 Task: Open Card Card0000000002 in Board Board0000000001 in Workspace WS0000000001 in Trello. Add Member Mailaustralia7@gmail.com to Card Card0000000002 in Board Board0000000001 in Workspace WS0000000001 in Trello. Add Yellow Label titled Label0000000002 to Card Card0000000002 in Board Board0000000001 in Workspace WS0000000001 in Trello. Add Checklist CL0000000002 to Card Card0000000002 in Board Board0000000001 in Workspace WS0000000001 in Trello. Add Dates with Start Date as May 08 2023 and Due Date as May 31 2023 to Card Card0000000002 in Board Board0000000001 in Workspace WS0000000001 in Trello
Action: Mouse moved to (354, 331)
Screenshot: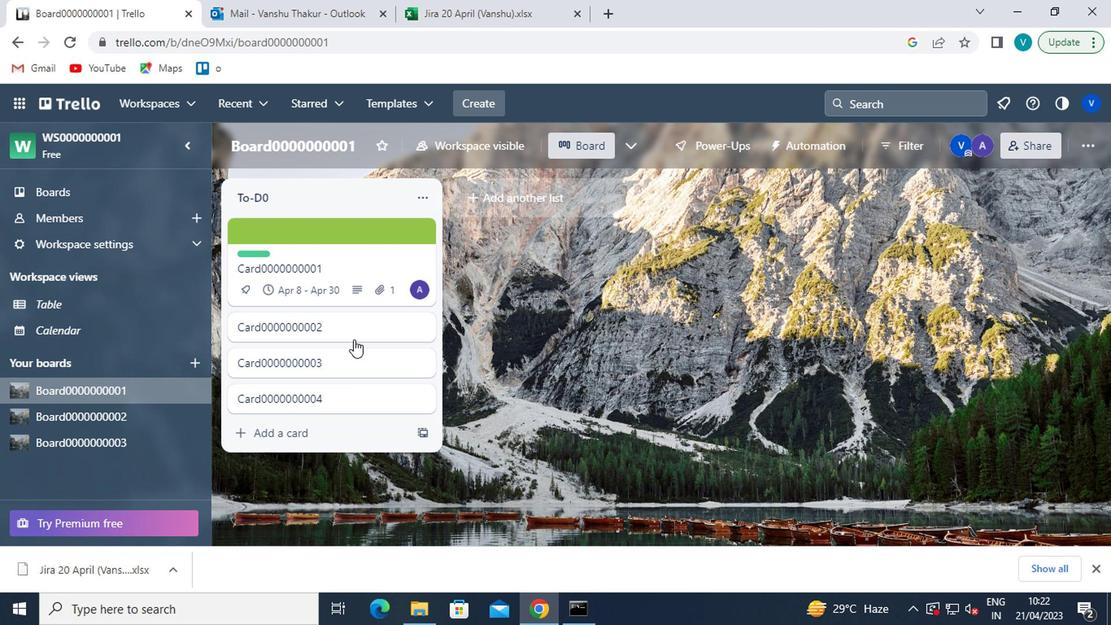 
Action: Mouse pressed left at (354, 331)
Screenshot: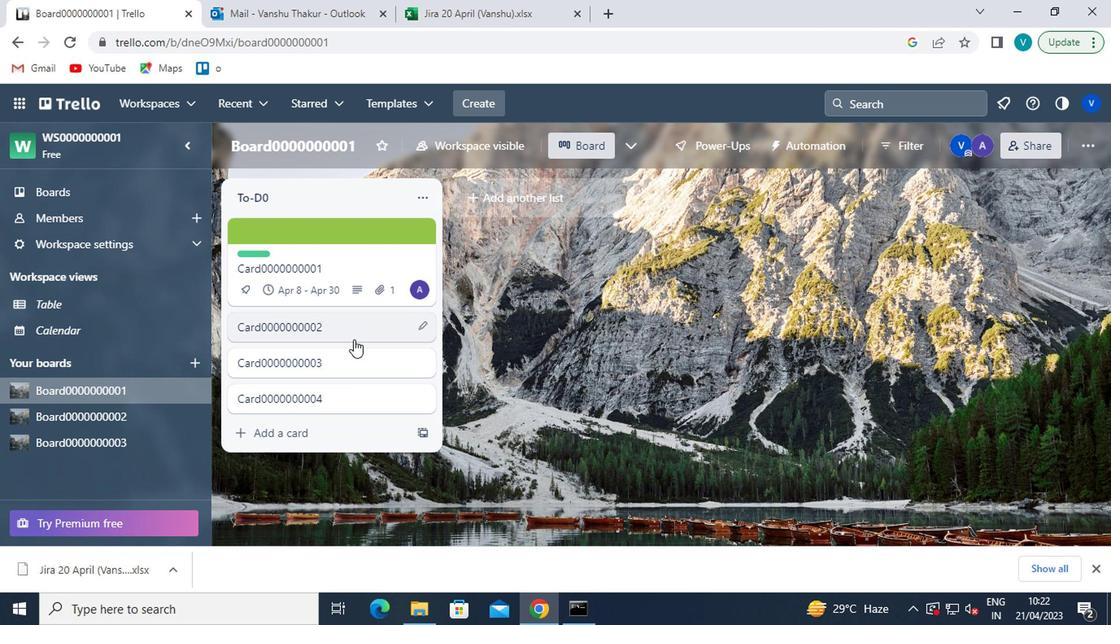
Action: Mouse moved to (754, 299)
Screenshot: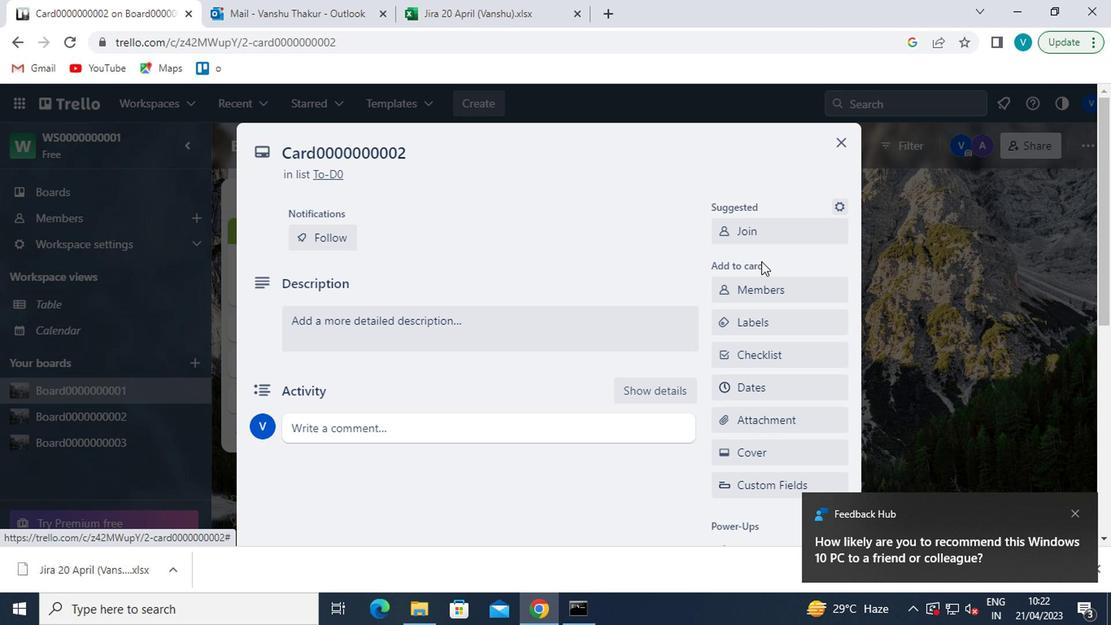 
Action: Mouse pressed left at (754, 299)
Screenshot: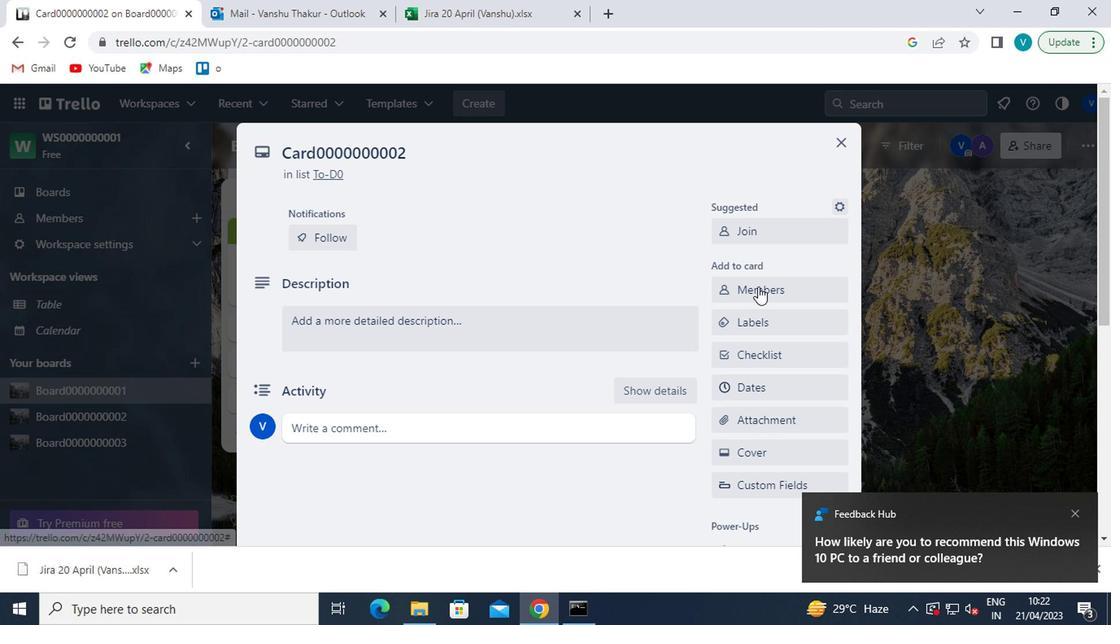 
Action: Mouse moved to (752, 366)
Screenshot: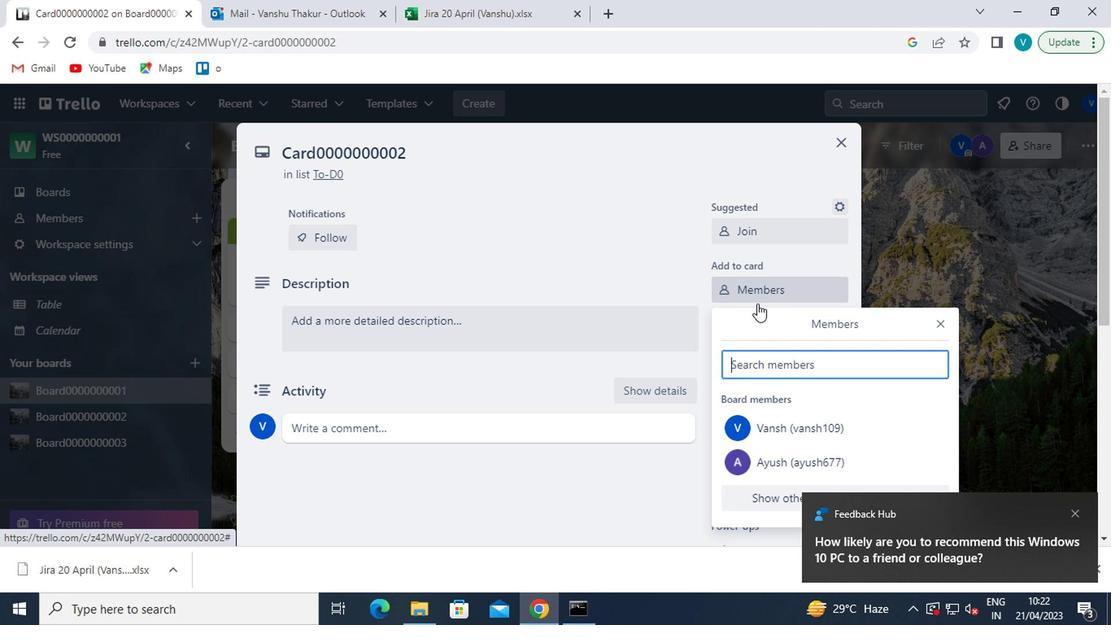 
Action: Mouse pressed left at (752, 366)
Screenshot: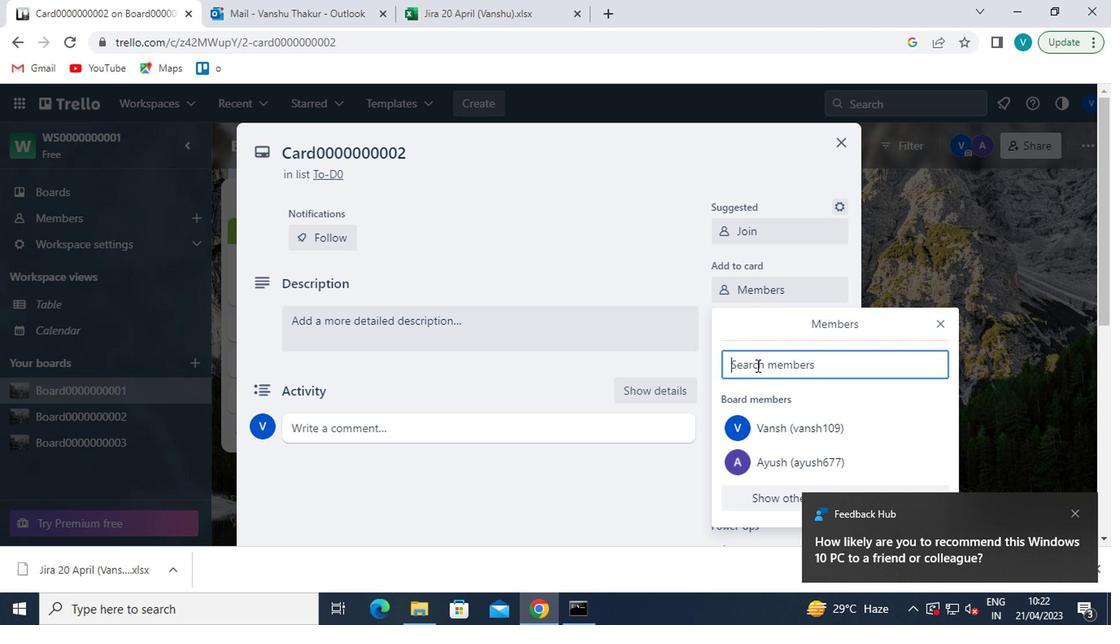 
Action: Mouse moved to (752, 366)
Screenshot: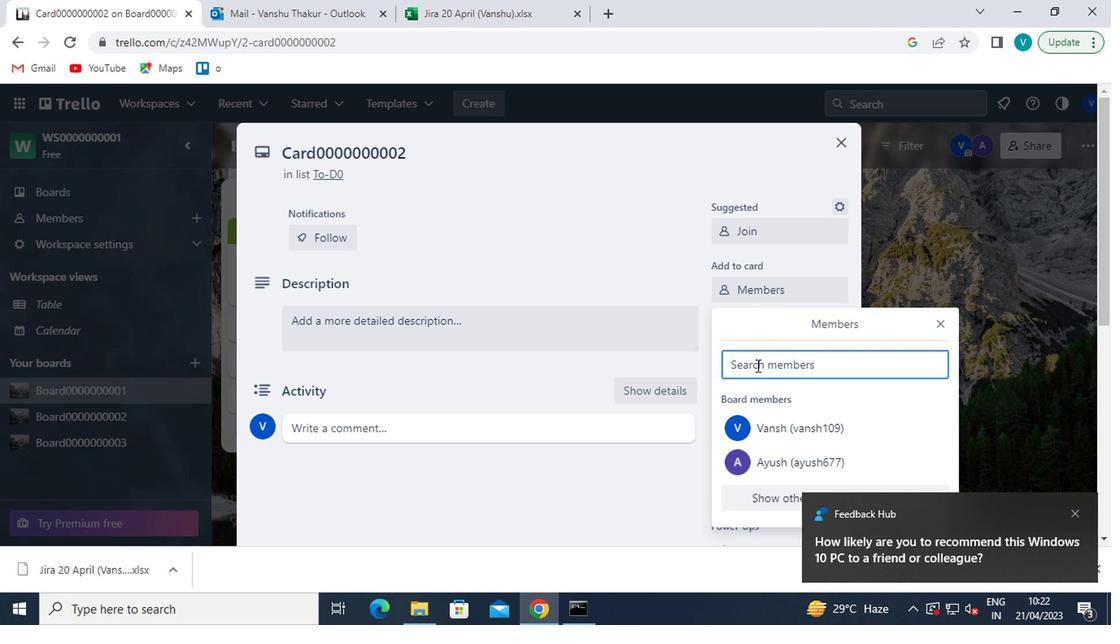 
Action: Key pressed <Key.shift>MAILAUSTT
Screenshot: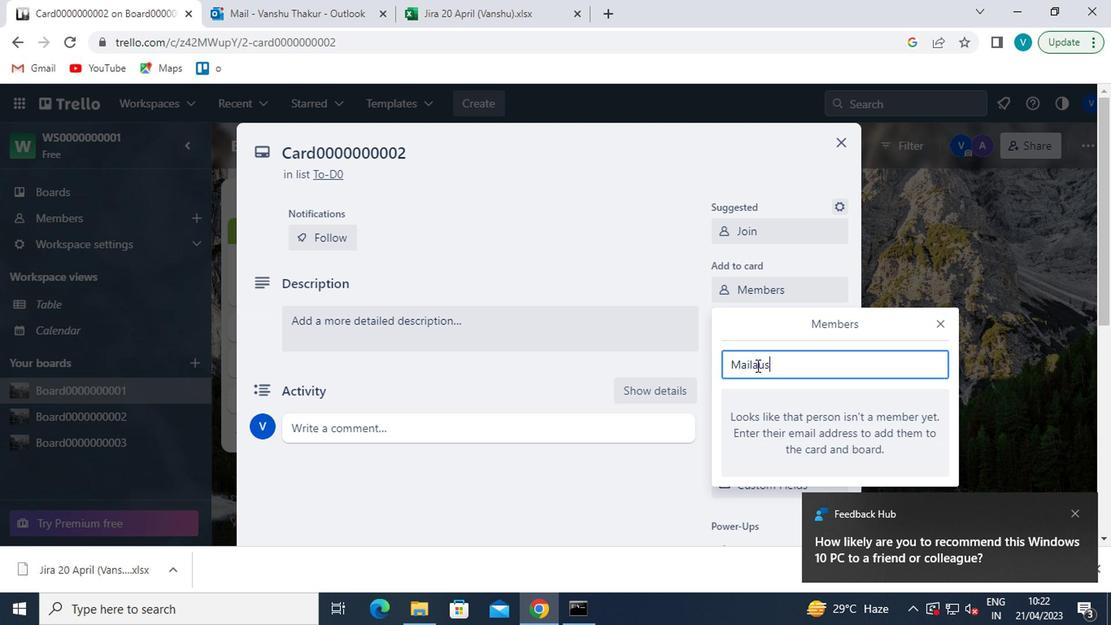 
Action: Mouse moved to (891, 332)
Screenshot: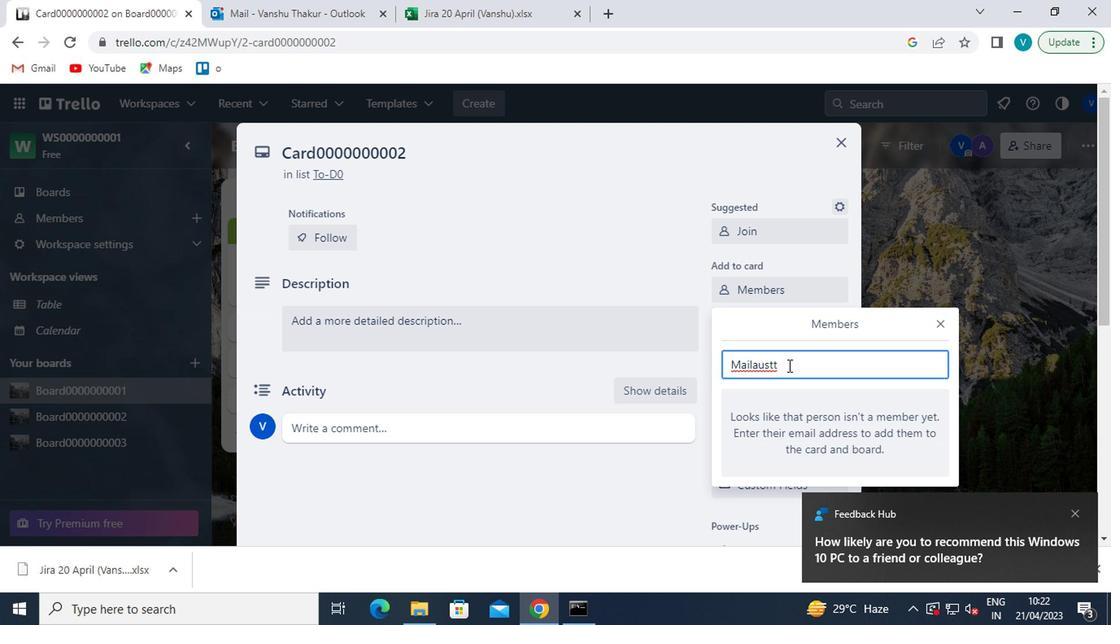 
Action: Key pressed <Key.backspace>RALIA7<Key.shift>@GMAIL.COM
Screenshot: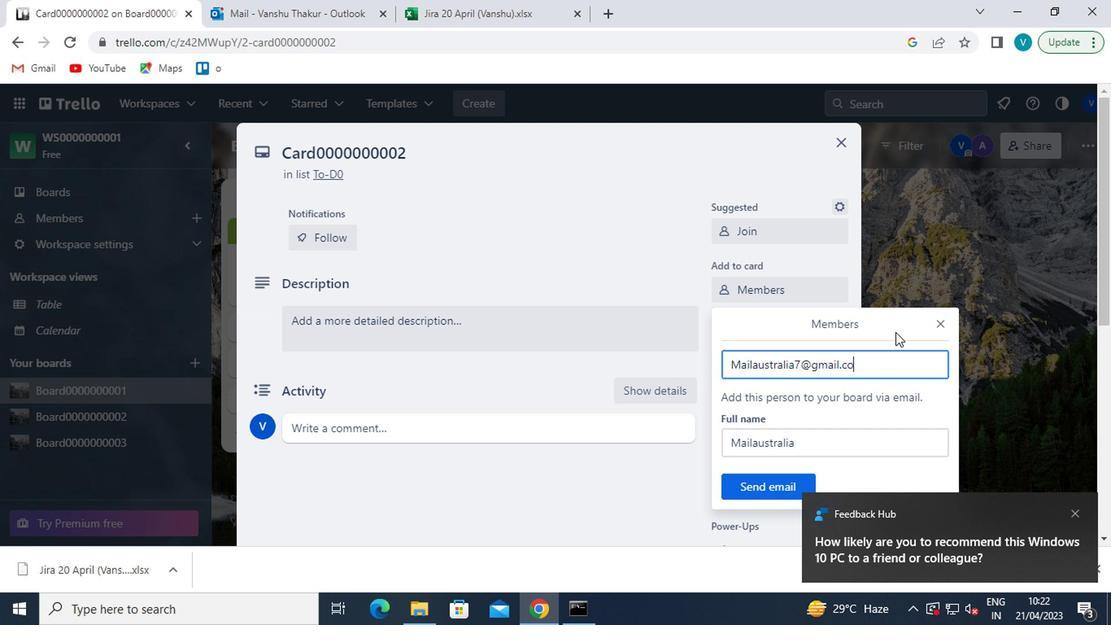
Action: Mouse moved to (753, 479)
Screenshot: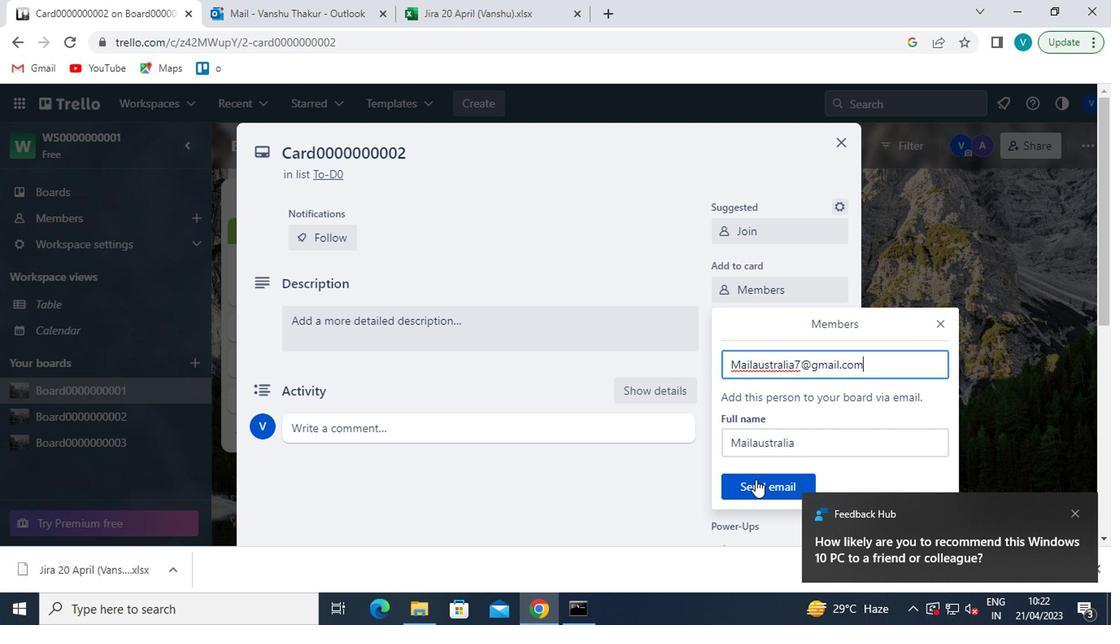 
Action: Mouse pressed left at (753, 479)
Screenshot: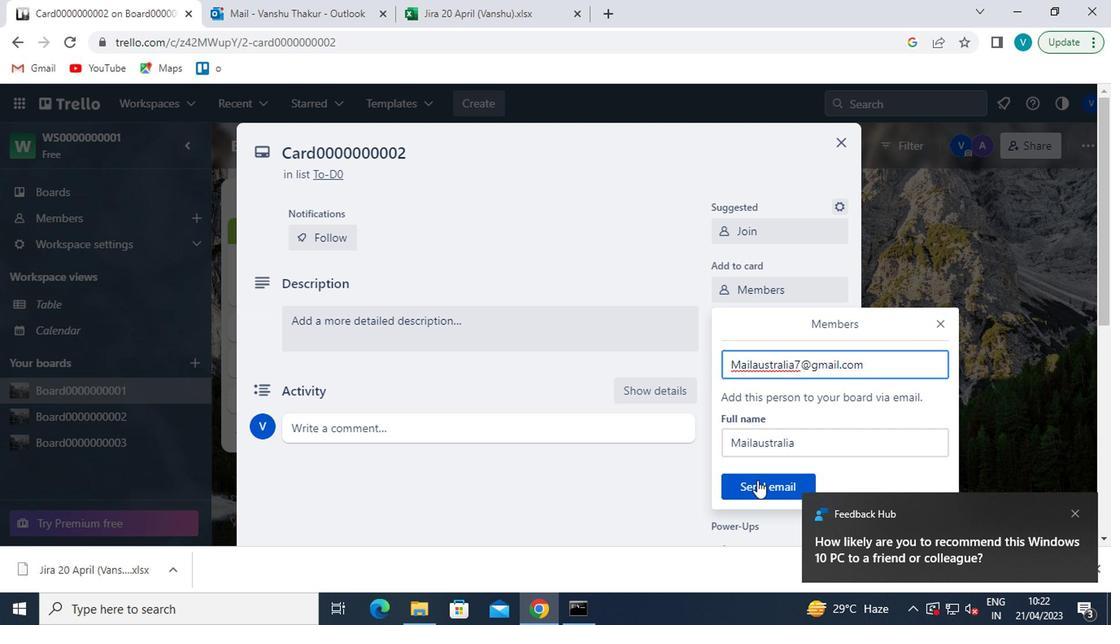 
Action: Mouse moved to (759, 328)
Screenshot: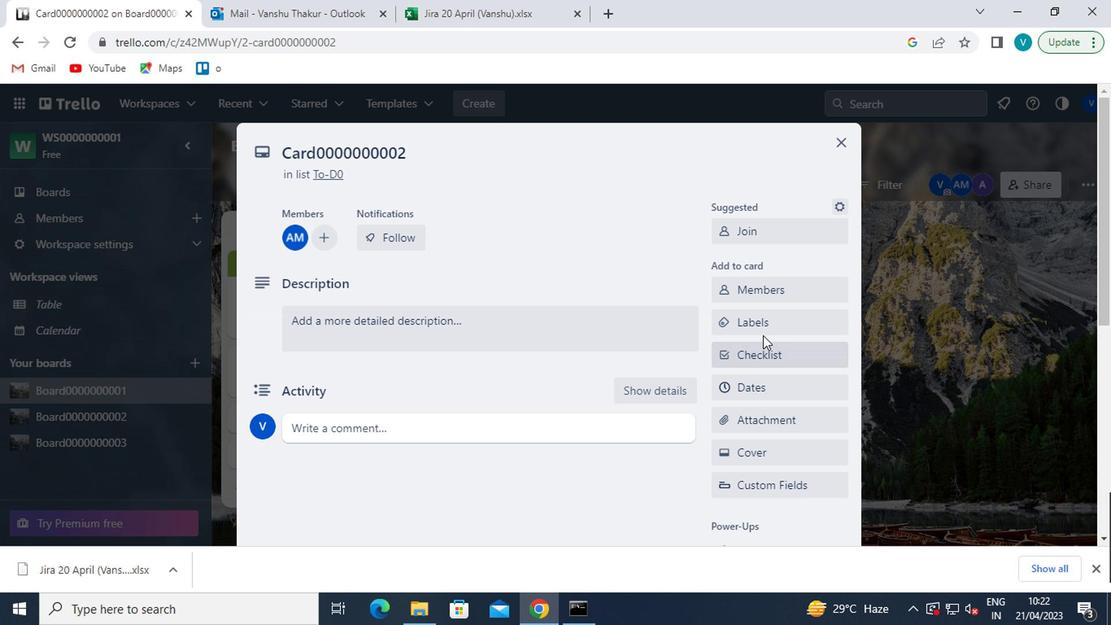 
Action: Mouse pressed left at (759, 328)
Screenshot: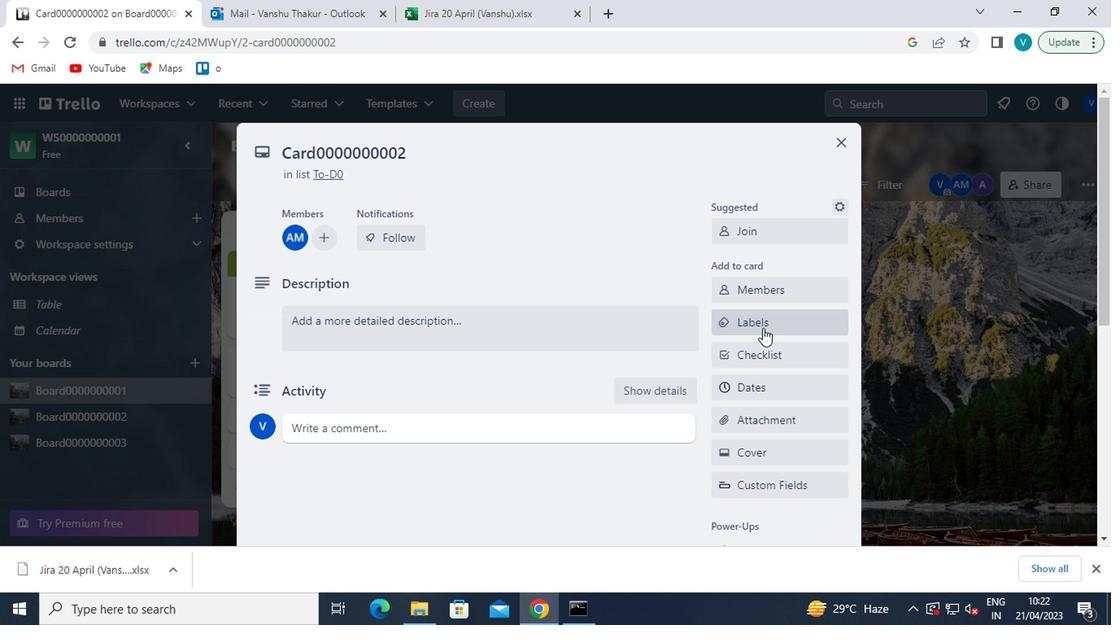 
Action: Mouse moved to (810, 462)
Screenshot: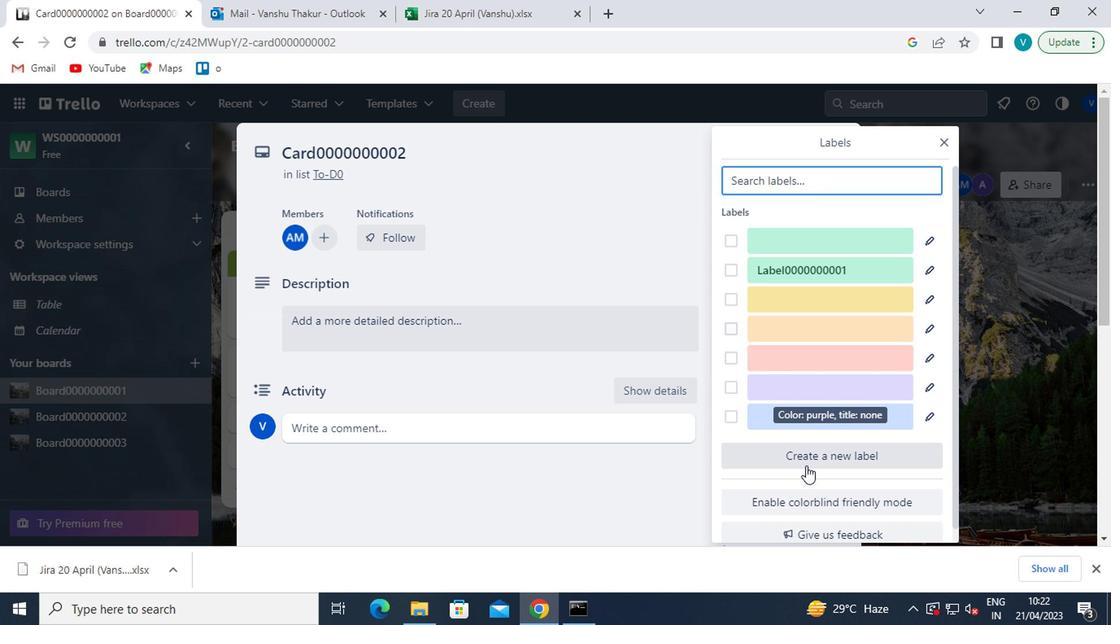 
Action: Mouse pressed left at (810, 462)
Screenshot: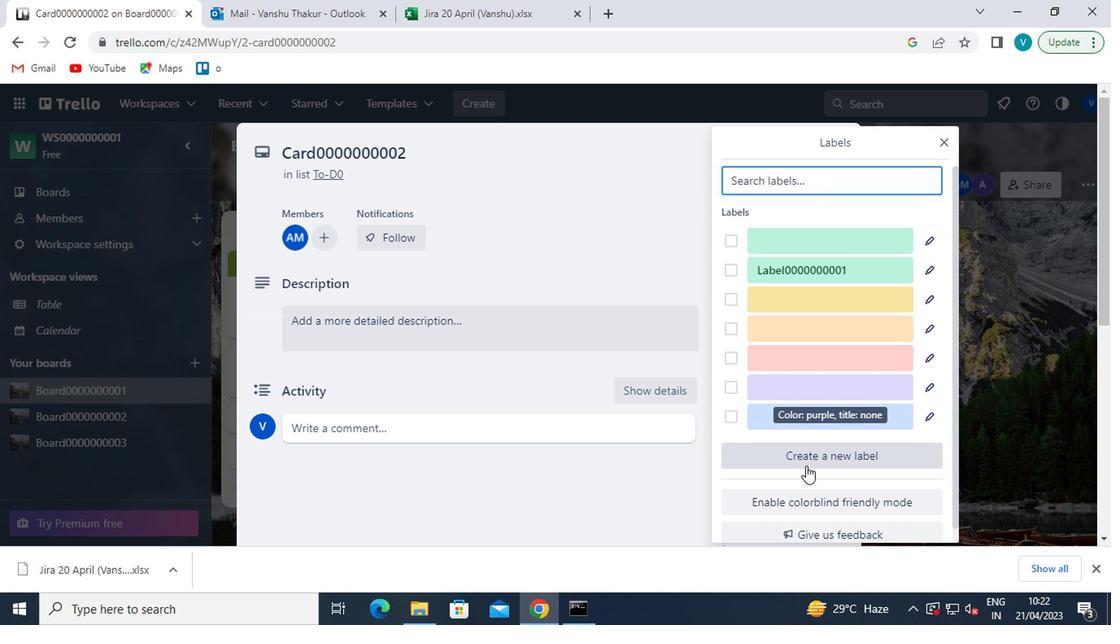 
Action: Mouse moved to (782, 374)
Screenshot: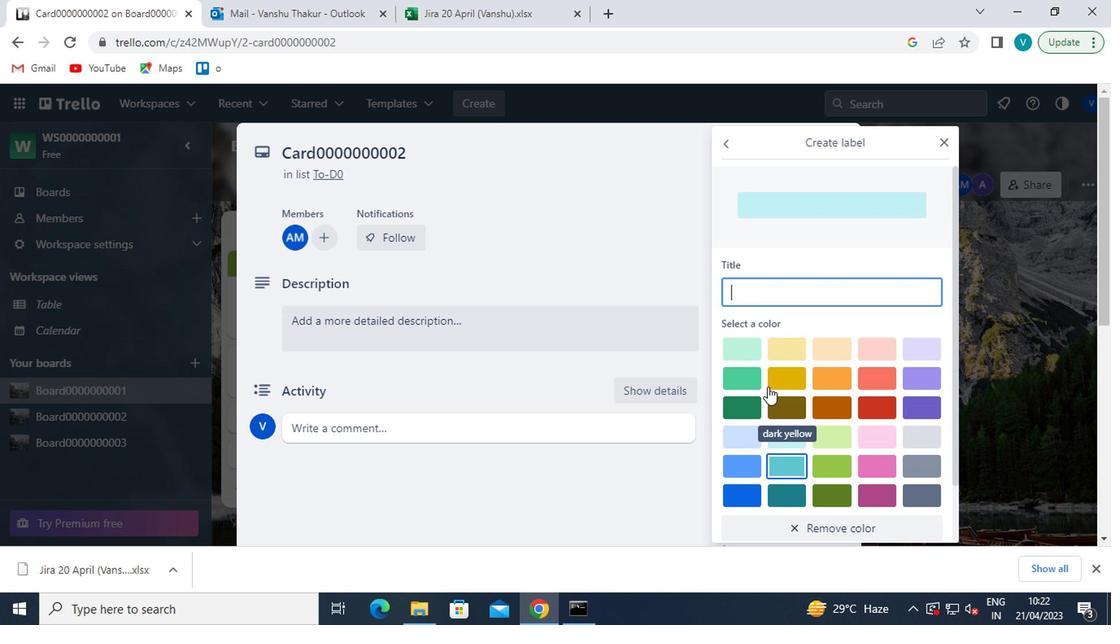 
Action: Mouse pressed left at (782, 374)
Screenshot: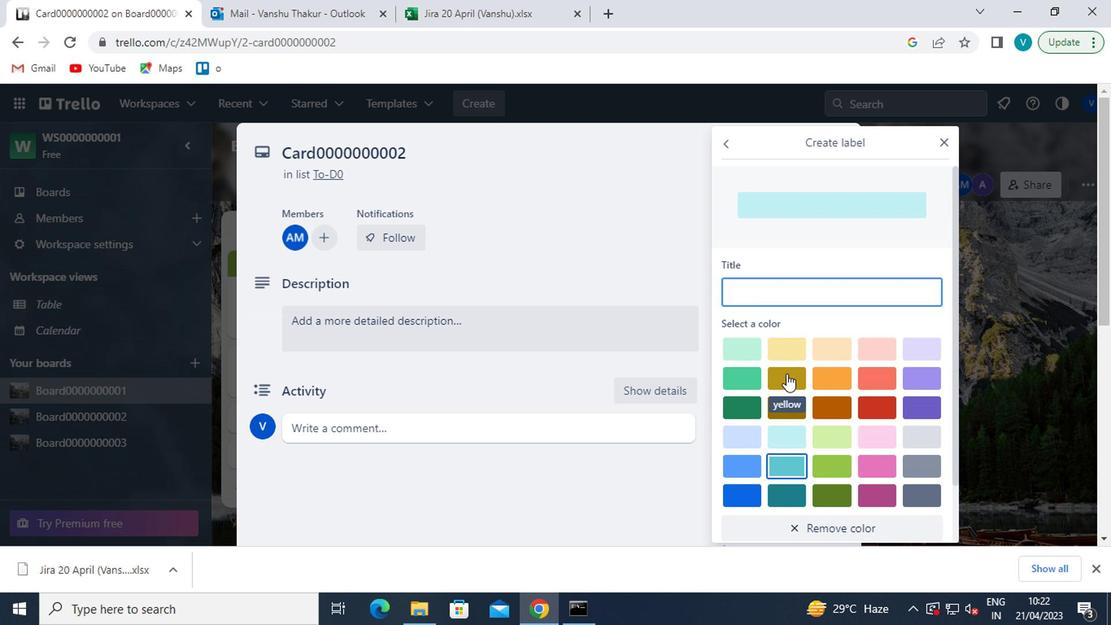 
Action: Mouse moved to (787, 279)
Screenshot: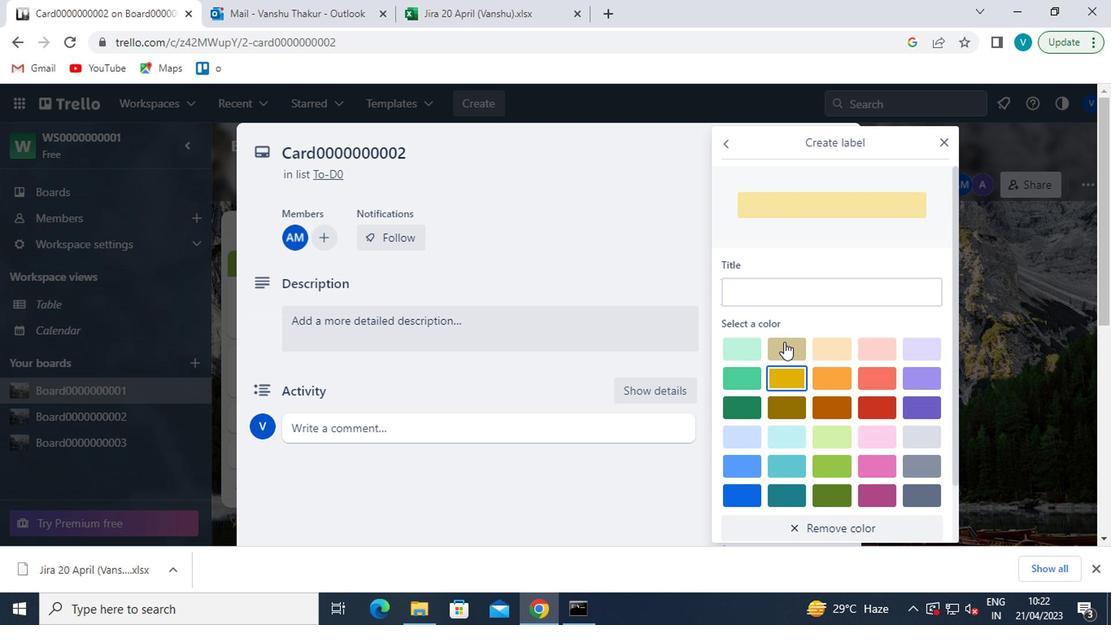 
Action: Mouse pressed left at (787, 279)
Screenshot: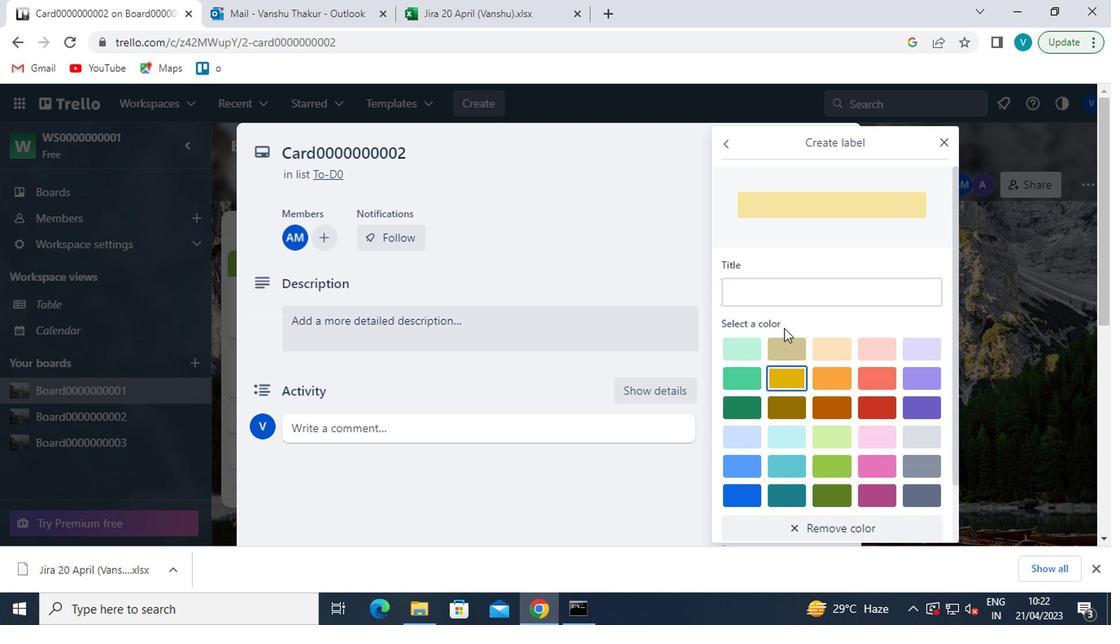 
Action: Mouse moved to (787, 277)
Screenshot: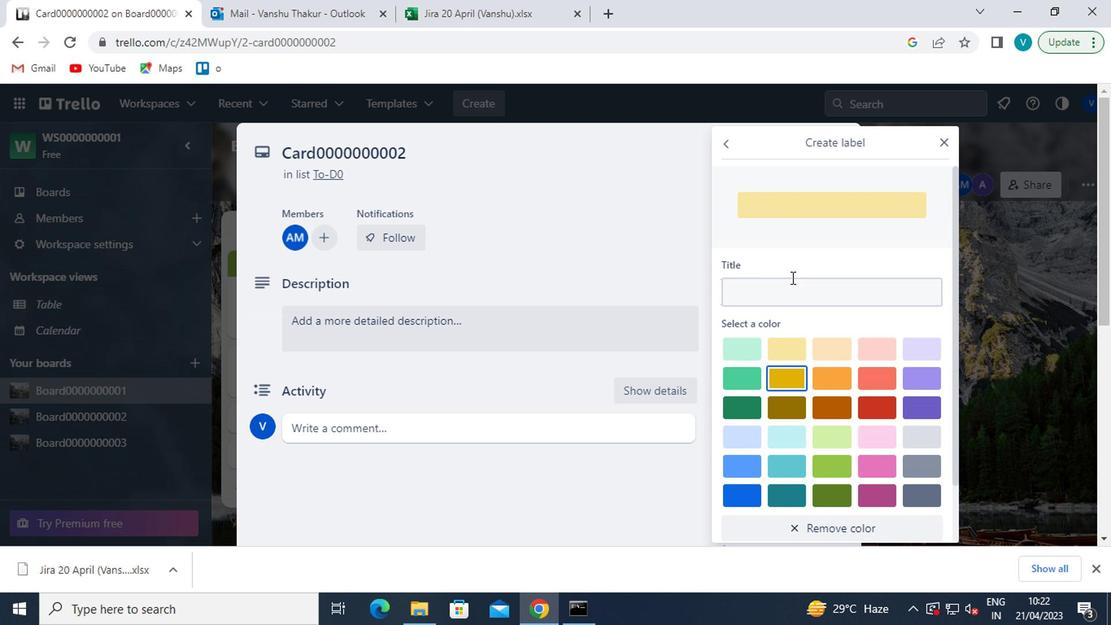 
Action: Key pressed <Key.shift>LABEL0000000002
Screenshot: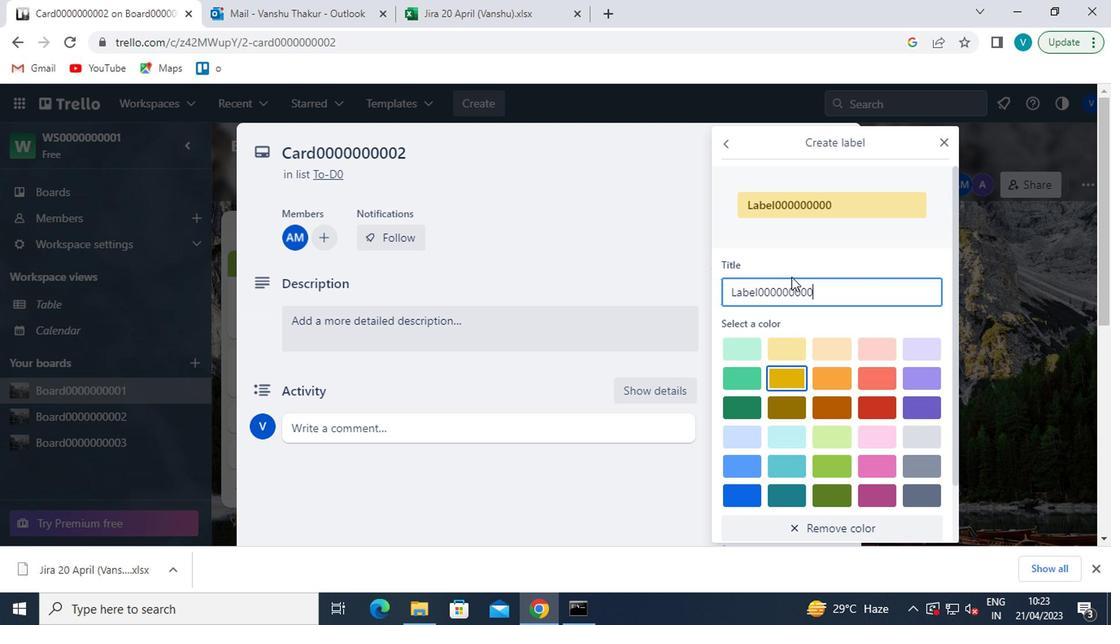 
Action: Mouse moved to (778, 400)
Screenshot: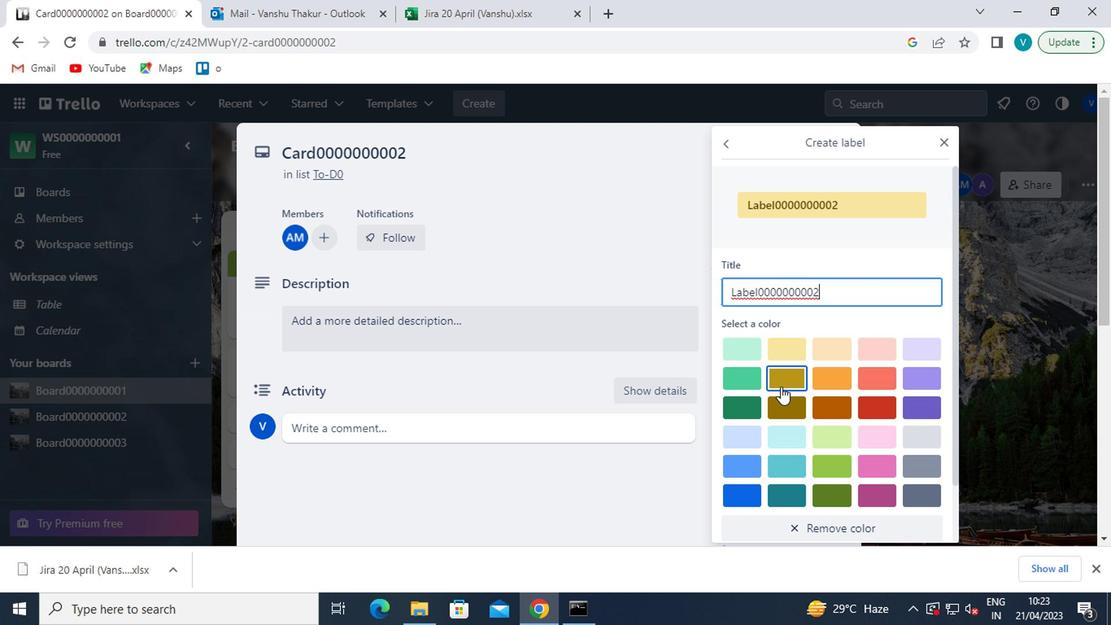 
Action: Mouse scrolled (778, 399) with delta (0, 0)
Screenshot: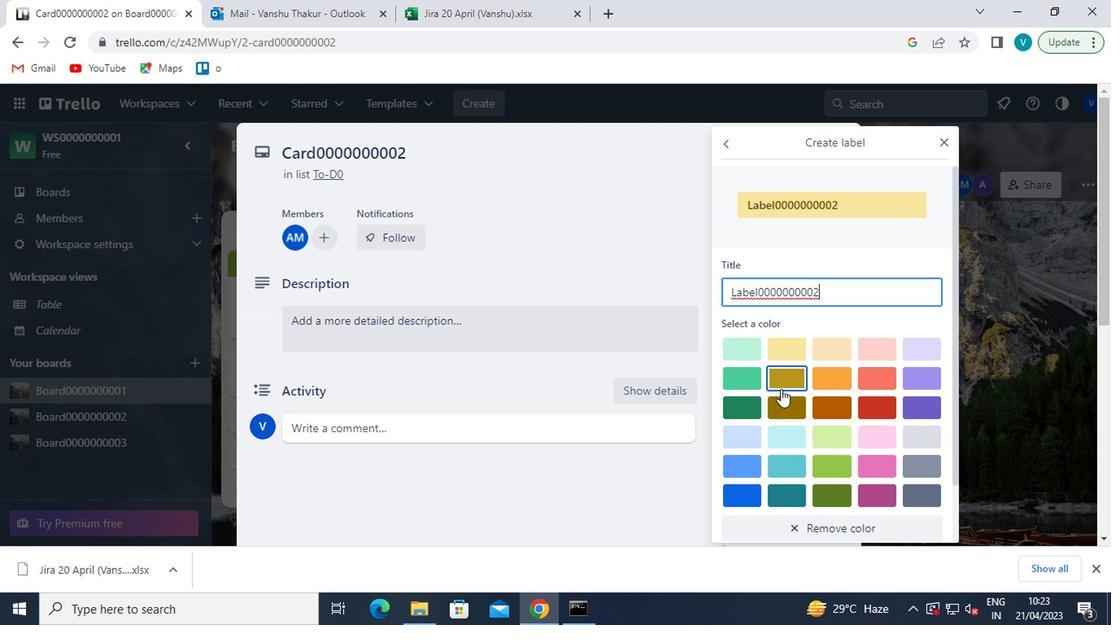 
Action: Mouse moved to (779, 402)
Screenshot: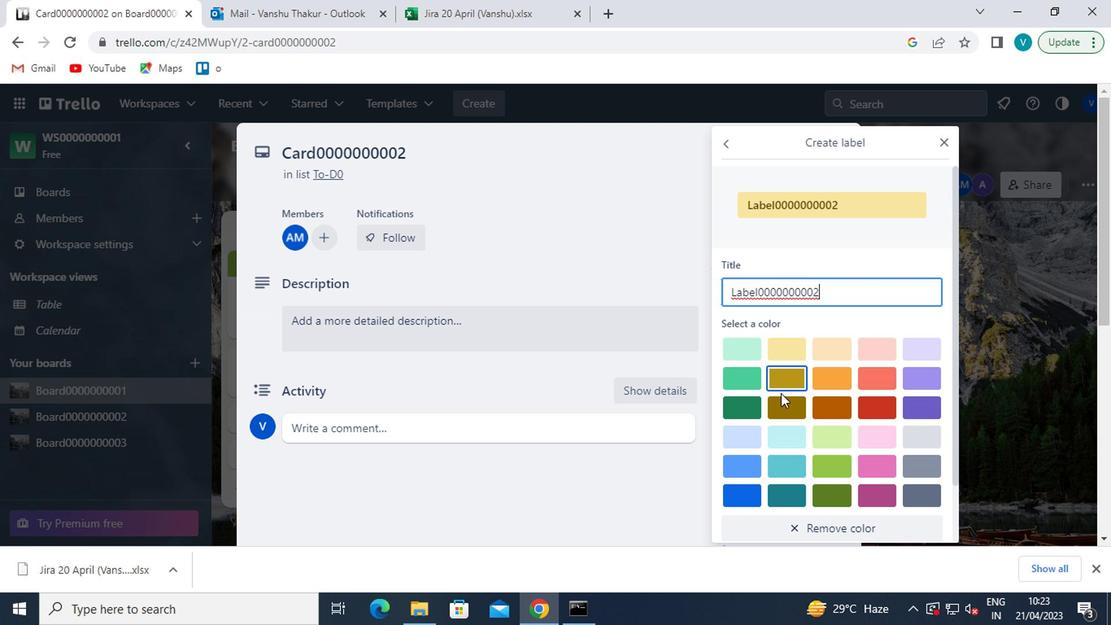 
Action: Mouse scrolled (779, 401) with delta (0, 0)
Screenshot: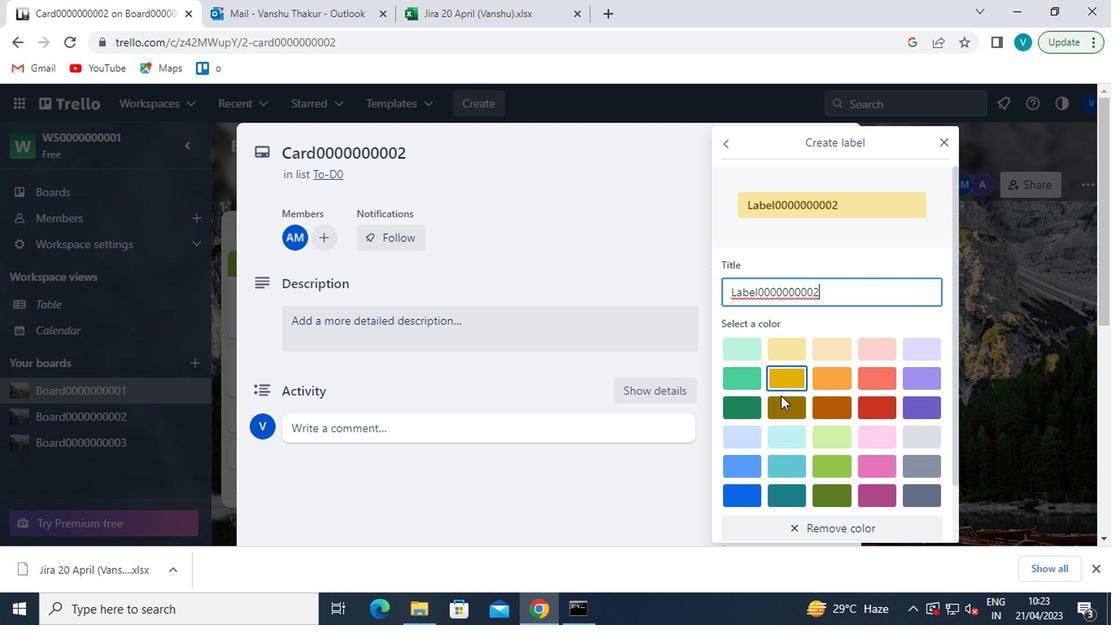 
Action: Mouse moved to (728, 518)
Screenshot: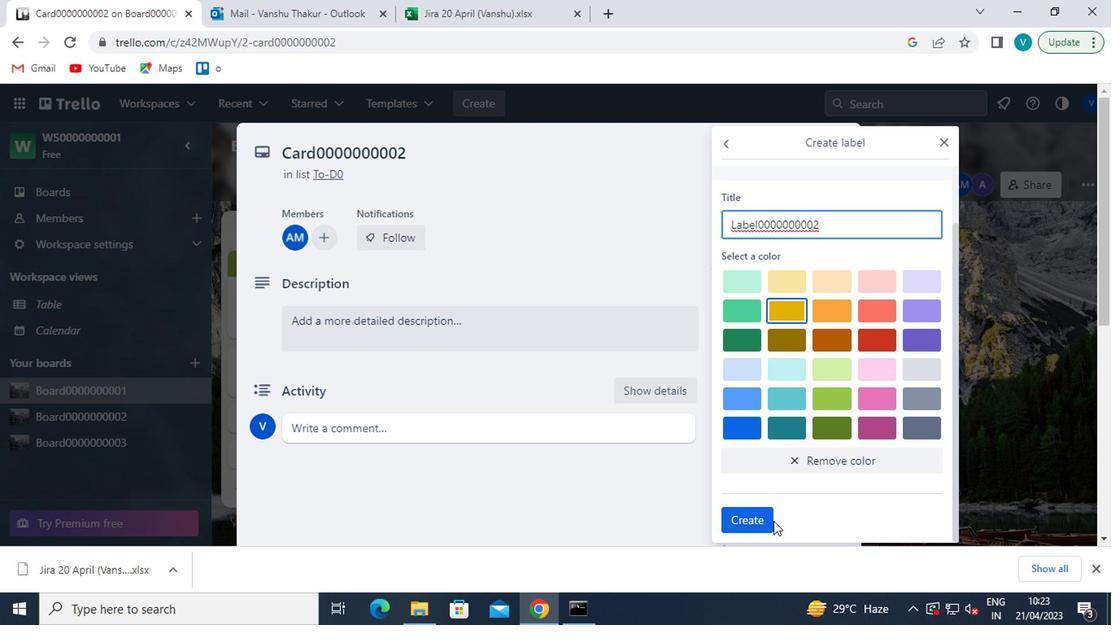 
Action: Mouse pressed left at (728, 518)
Screenshot: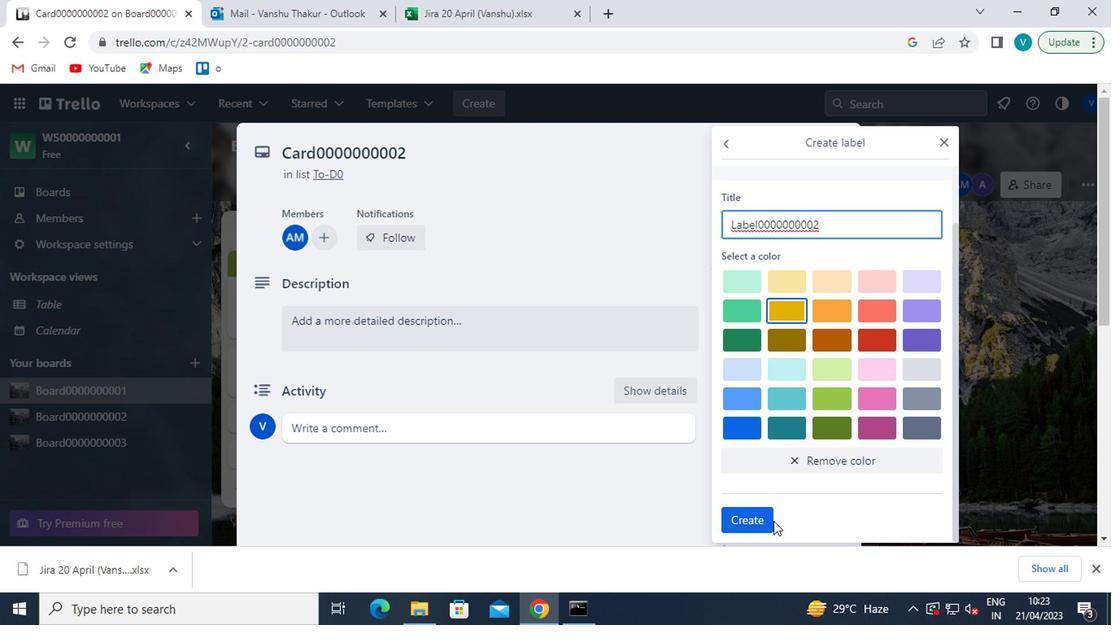 
Action: Mouse moved to (943, 142)
Screenshot: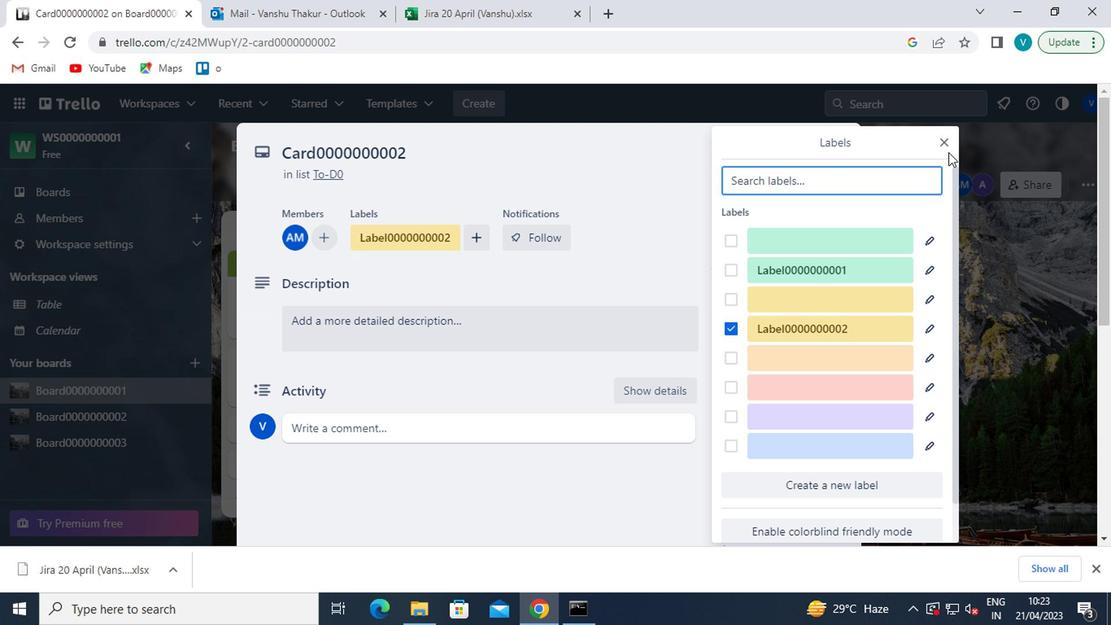 
Action: Mouse pressed left at (943, 142)
Screenshot: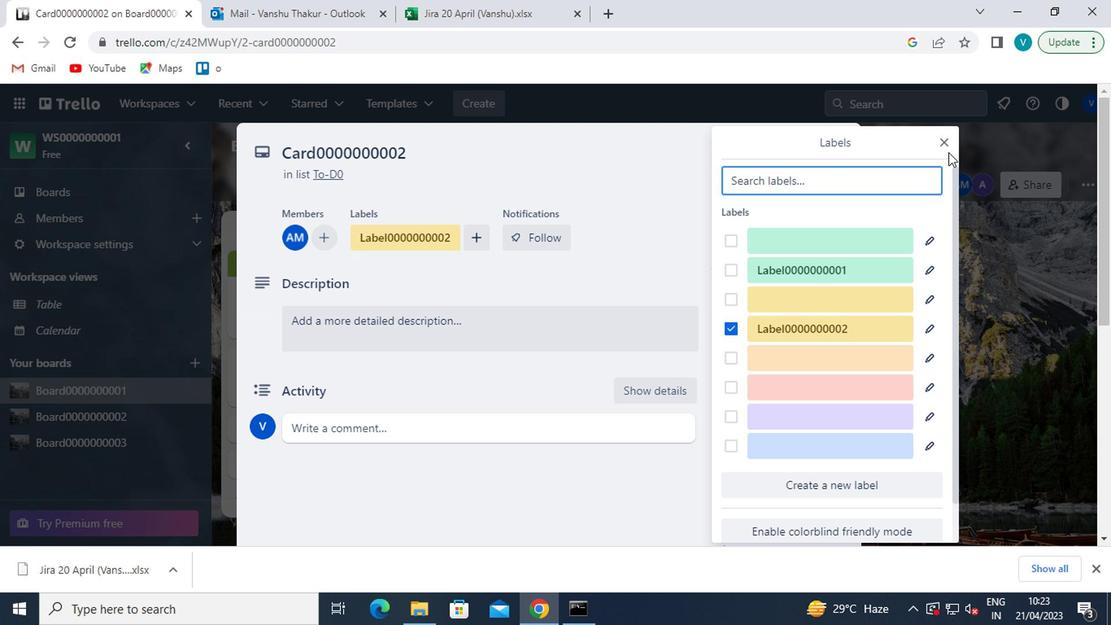 
Action: Mouse moved to (760, 358)
Screenshot: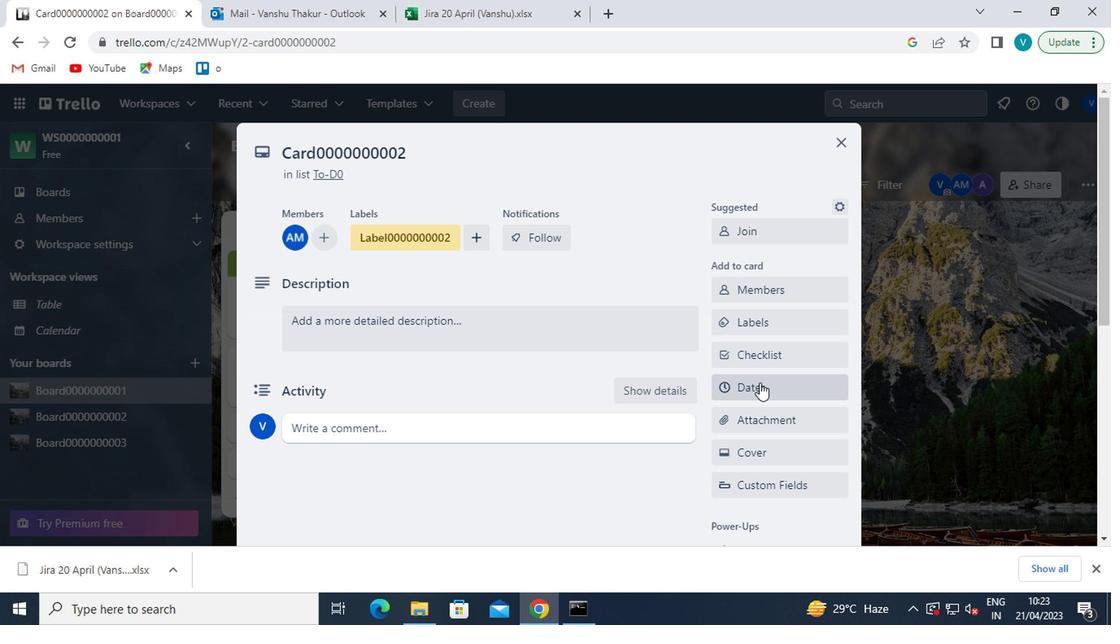 
Action: Mouse pressed left at (760, 358)
Screenshot: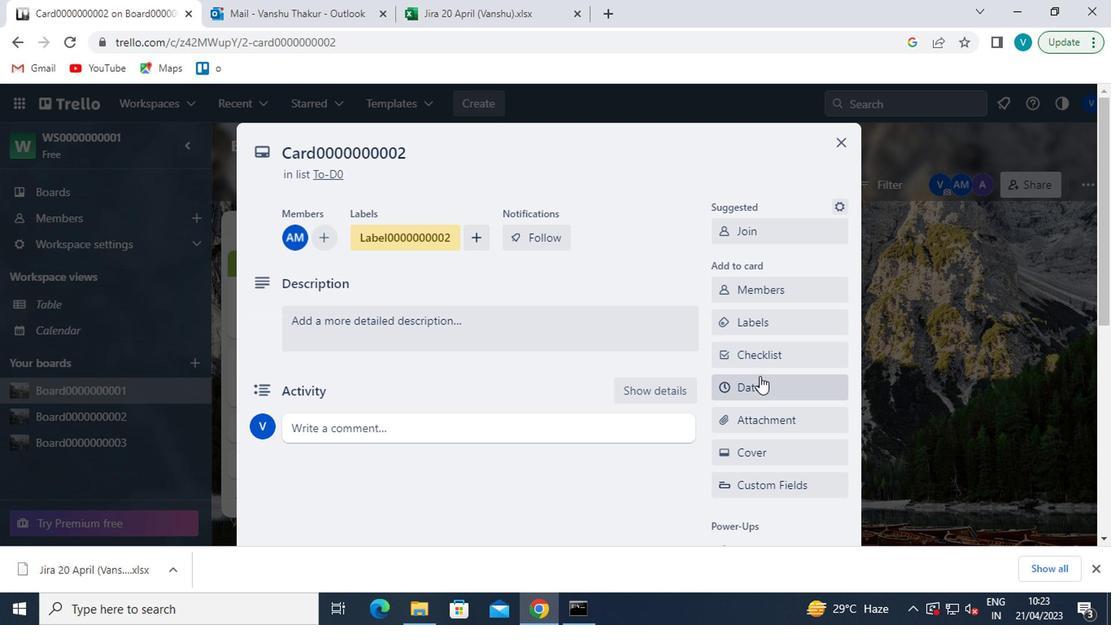 
Action: Key pressed <Key.shift>CL0000000002
Screenshot: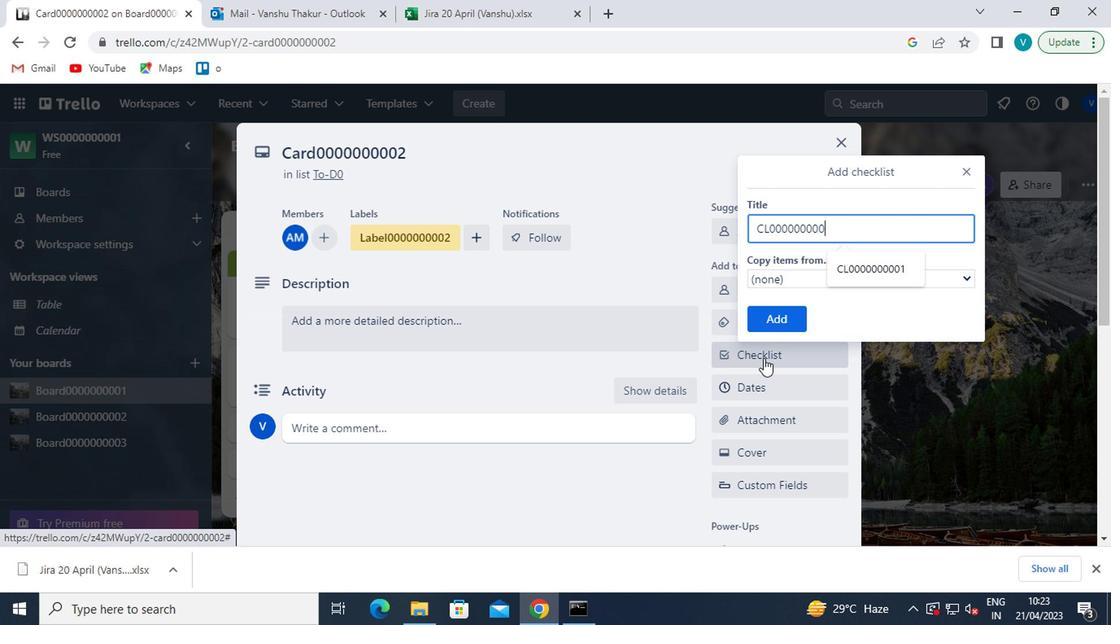 
Action: Mouse moved to (760, 319)
Screenshot: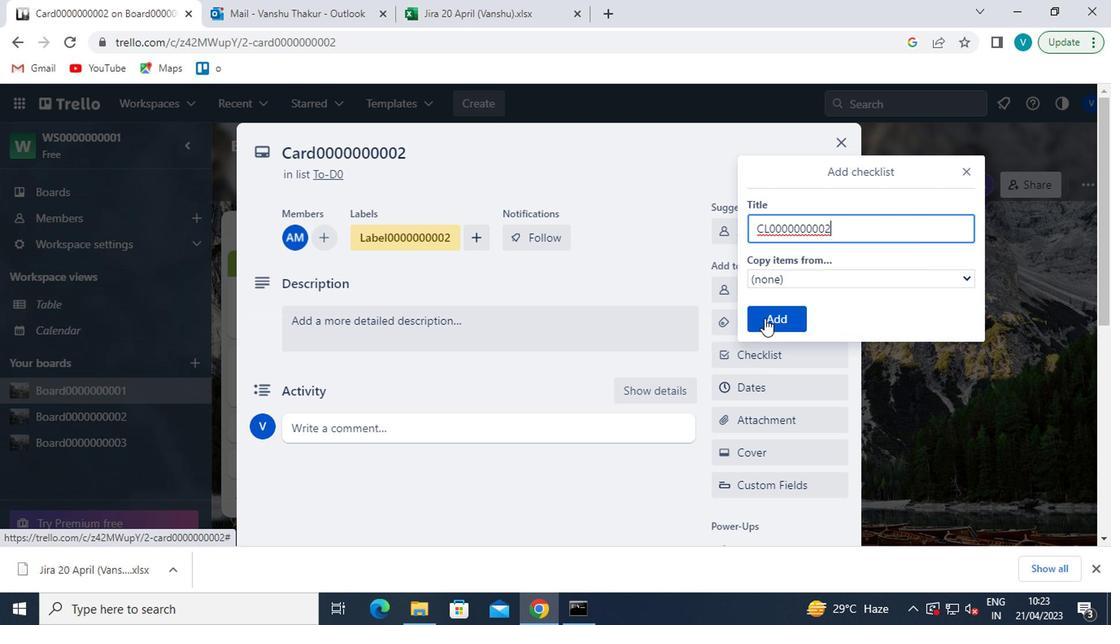 
Action: Mouse pressed left at (760, 319)
Screenshot: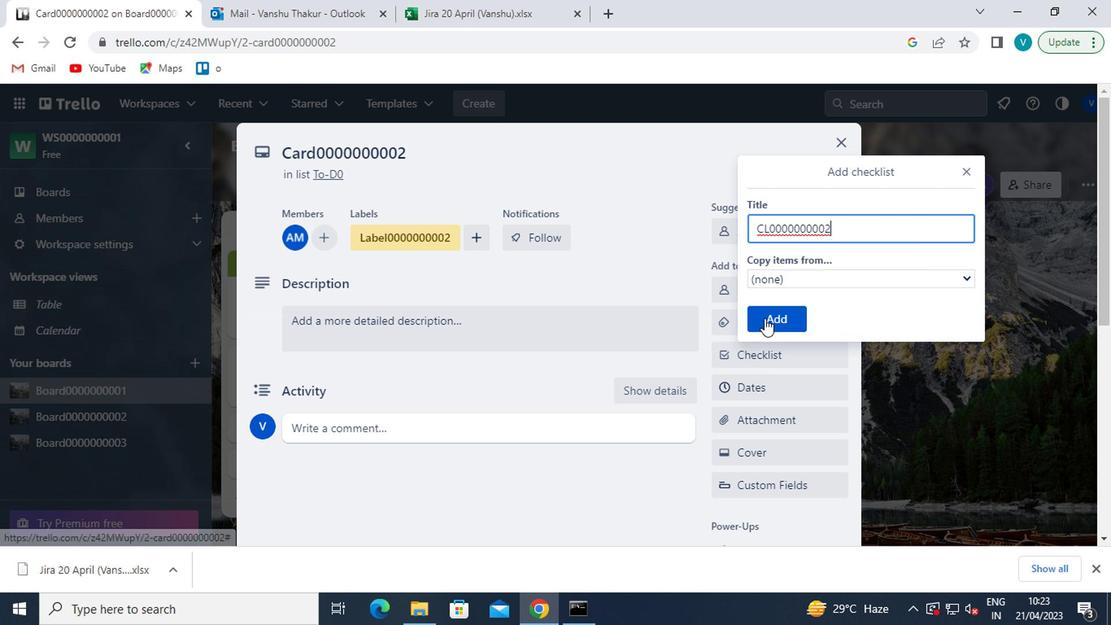 
Action: Mouse moved to (772, 383)
Screenshot: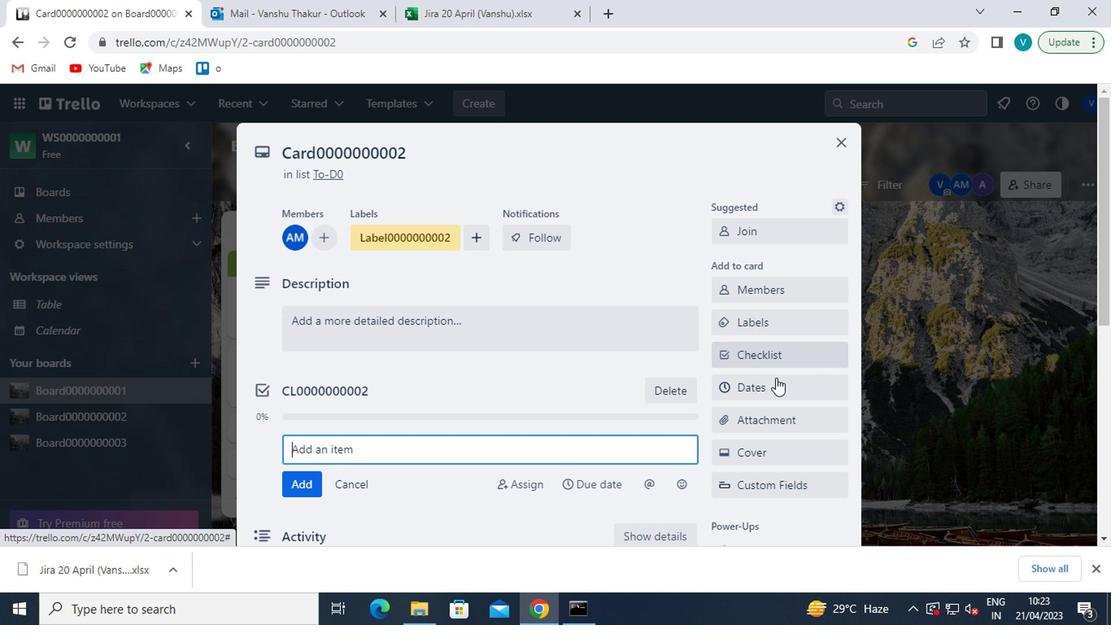 
Action: Mouse pressed left at (772, 383)
Screenshot: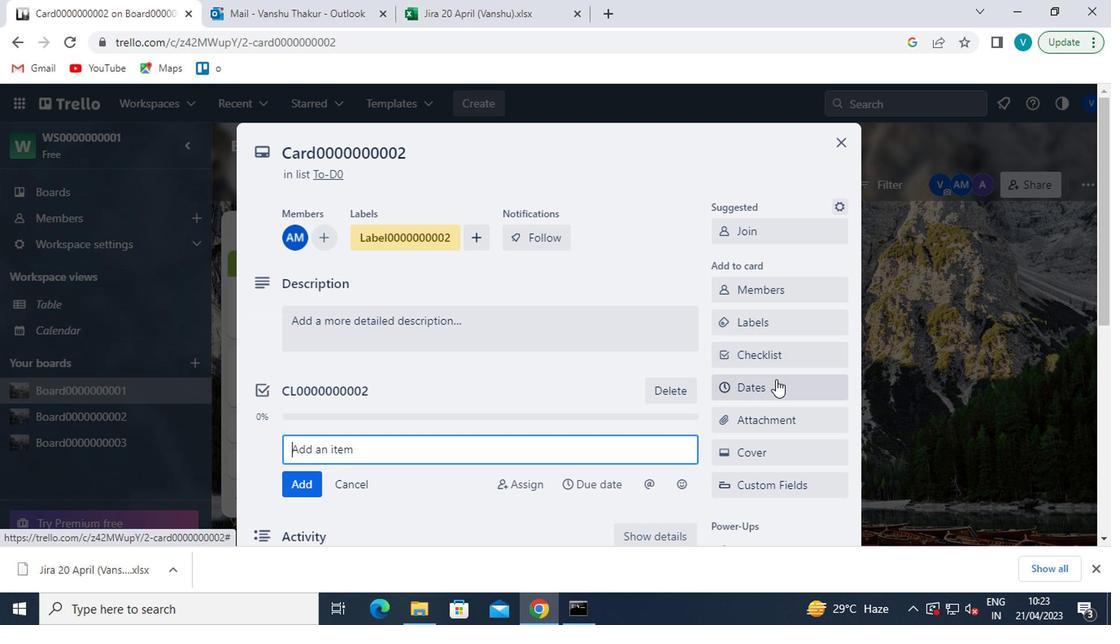 
Action: Mouse moved to (719, 444)
Screenshot: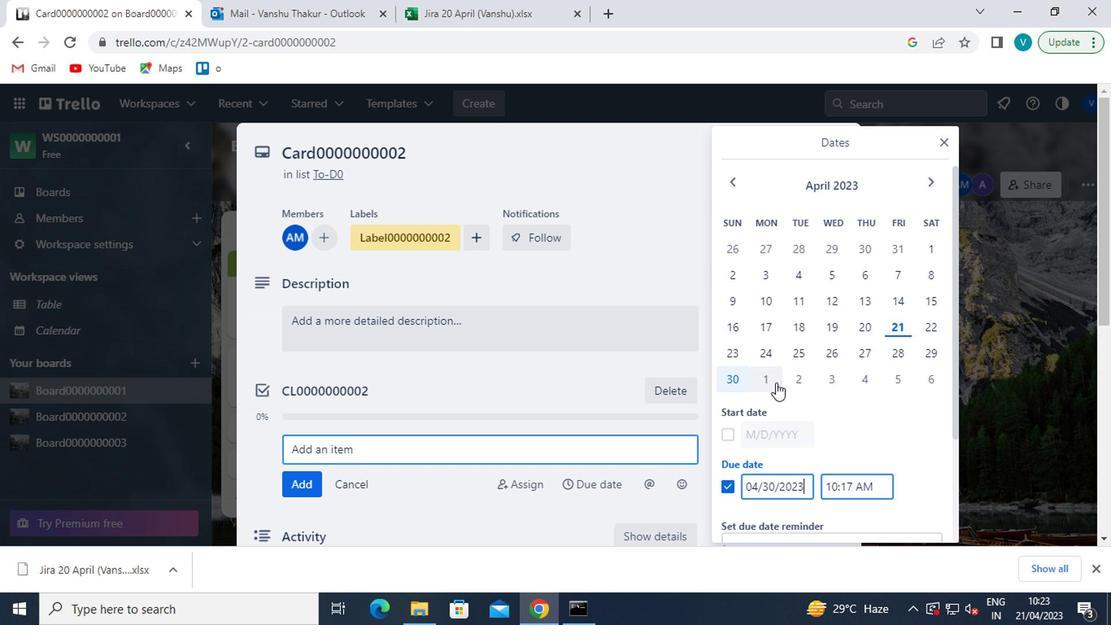 
Action: Mouse pressed left at (719, 444)
Screenshot: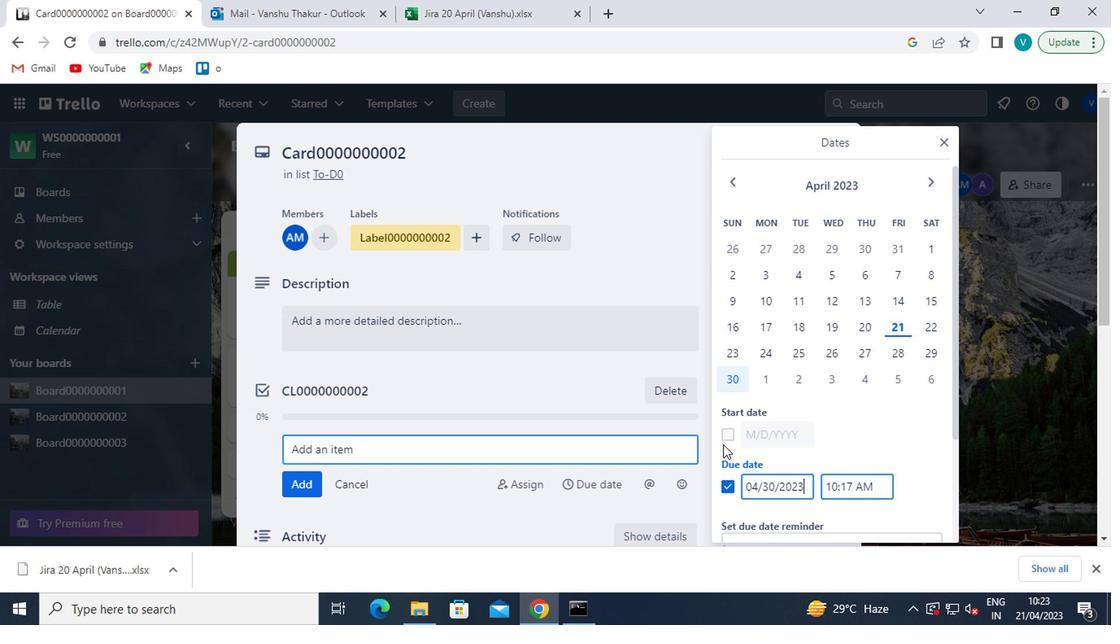 
Action: Mouse moved to (928, 189)
Screenshot: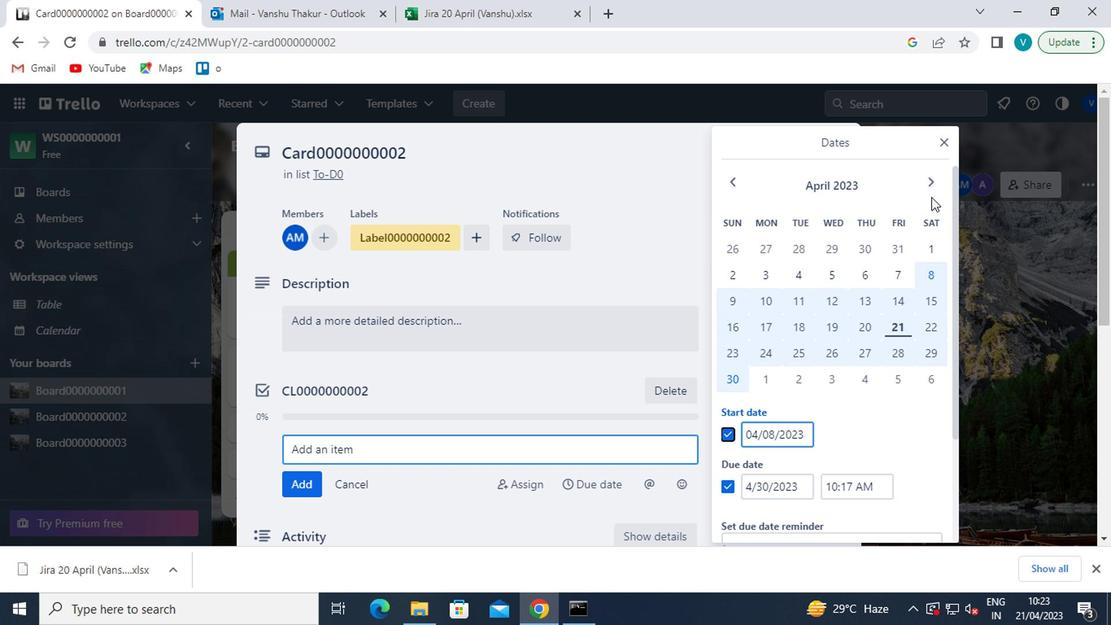 
Action: Mouse pressed left at (928, 189)
Screenshot: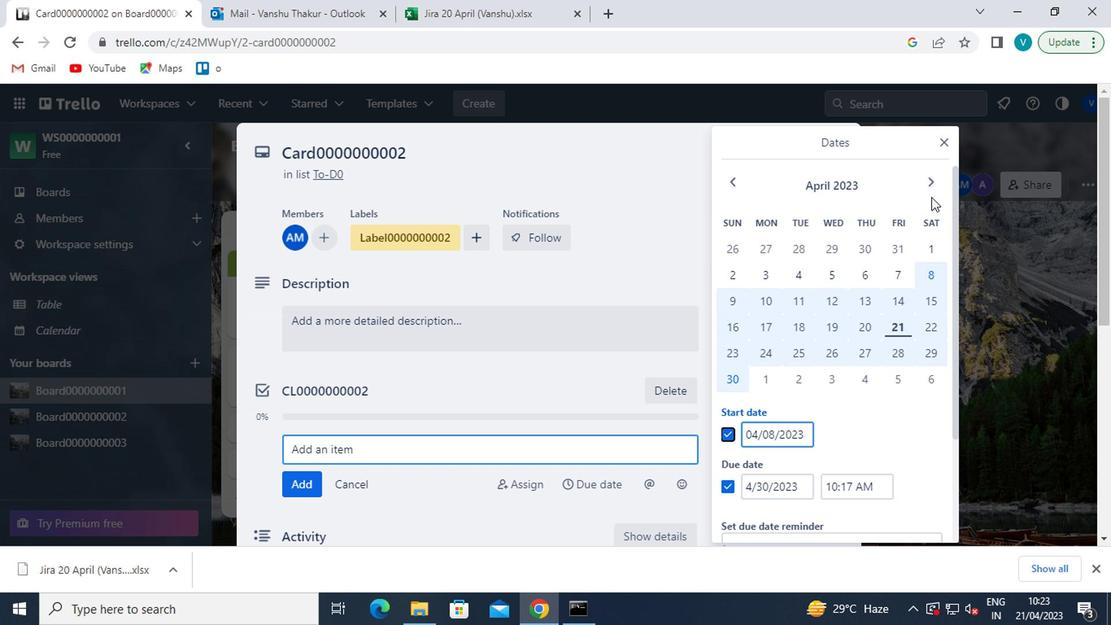 
Action: Mouse moved to (770, 271)
Screenshot: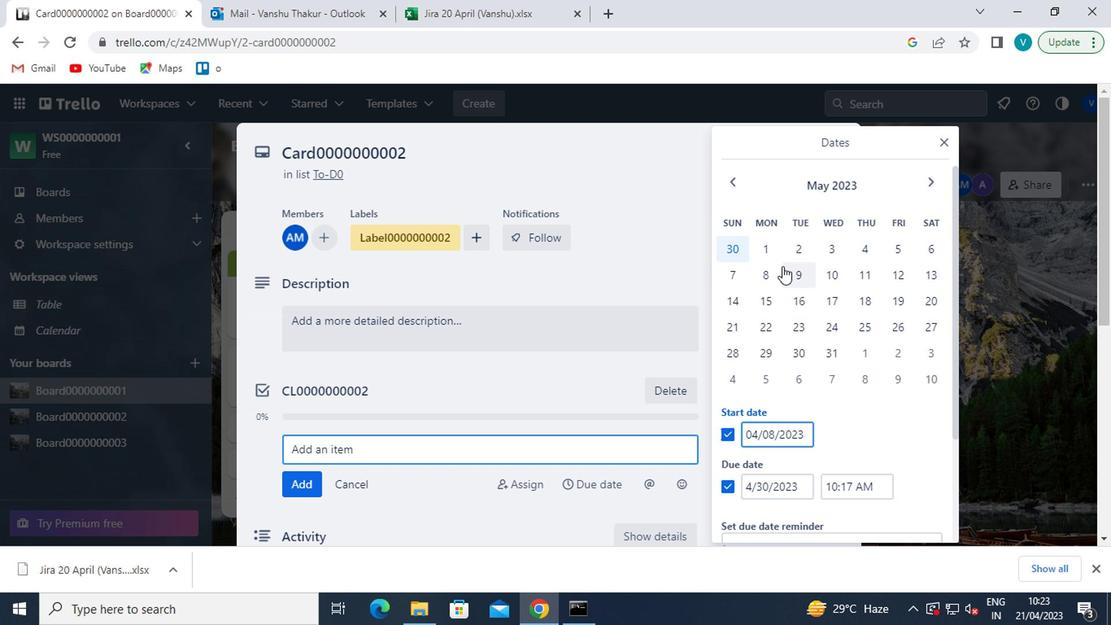 
Action: Mouse pressed left at (770, 271)
Screenshot: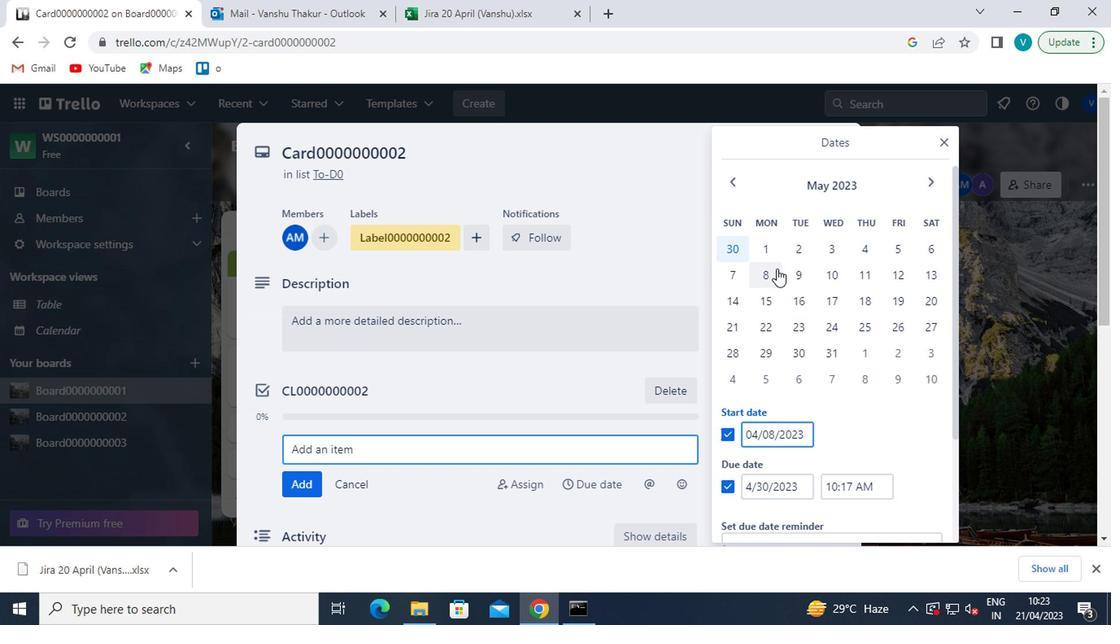 
Action: Mouse moved to (819, 344)
Screenshot: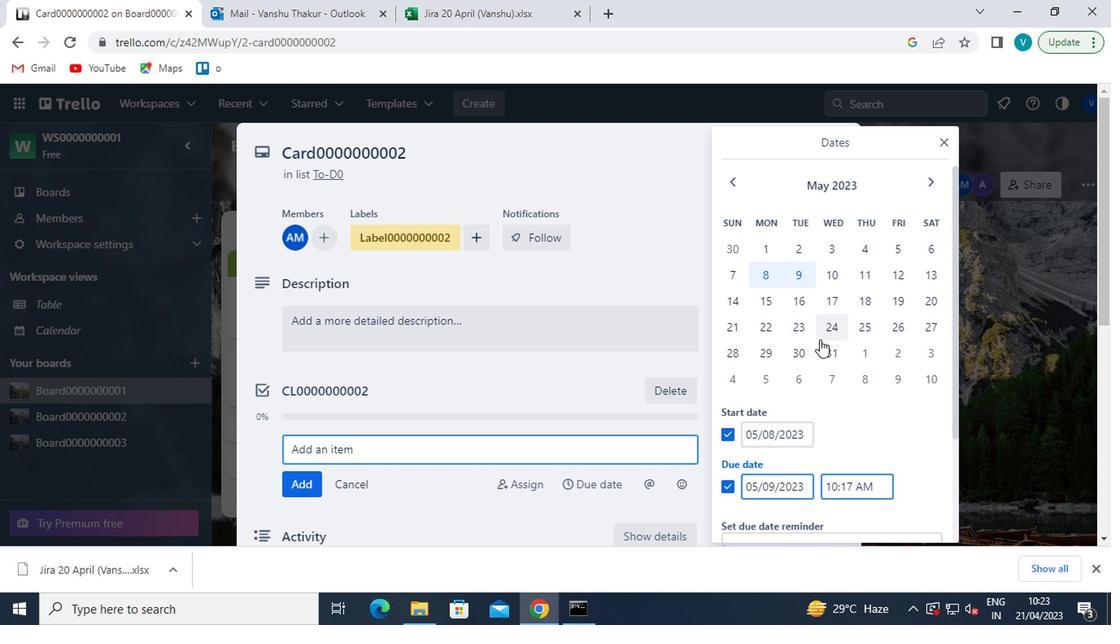 
Action: Mouse pressed left at (819, 344)
Screenshot: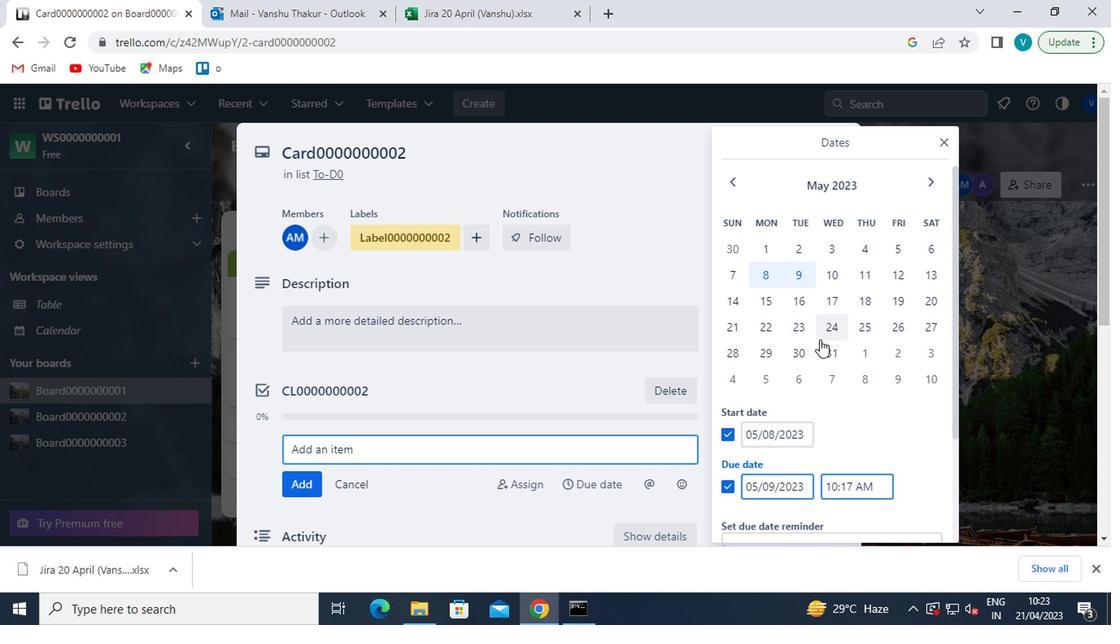 
Action: Mouse scrolled (819, 343) with delta (0, -1)
Screenshot: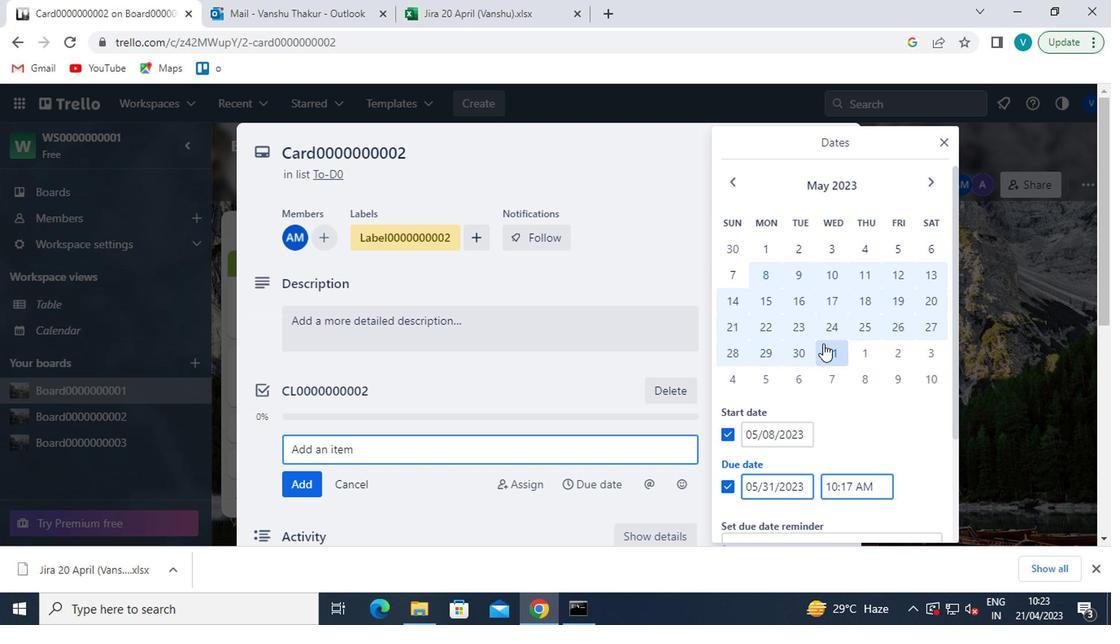 
Action: Mouse scrolled (819, 343) with delta (0, -1)
Screenshot: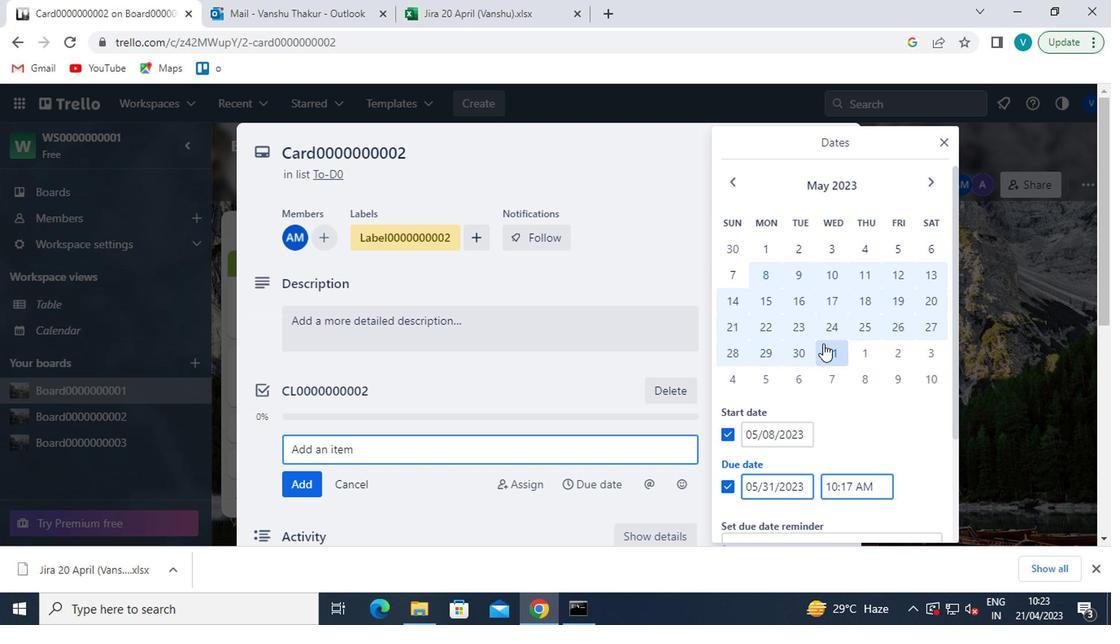 
Action: Mouse moved to (785, 484)
Screenshot: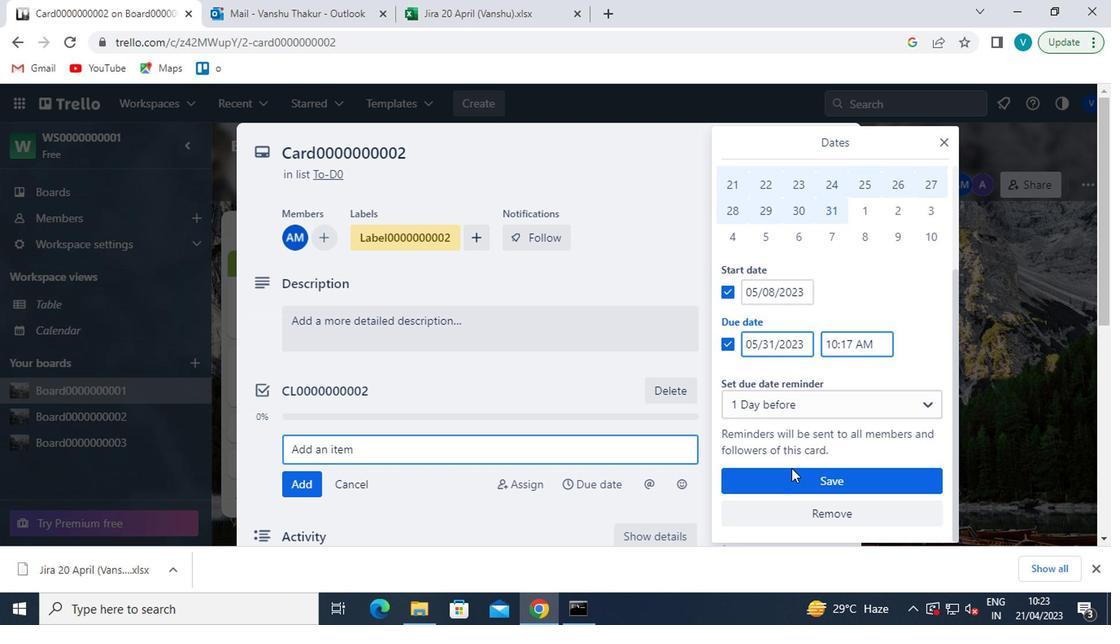 
Action: Mouse pressed left at (785, 484)
Screenshot: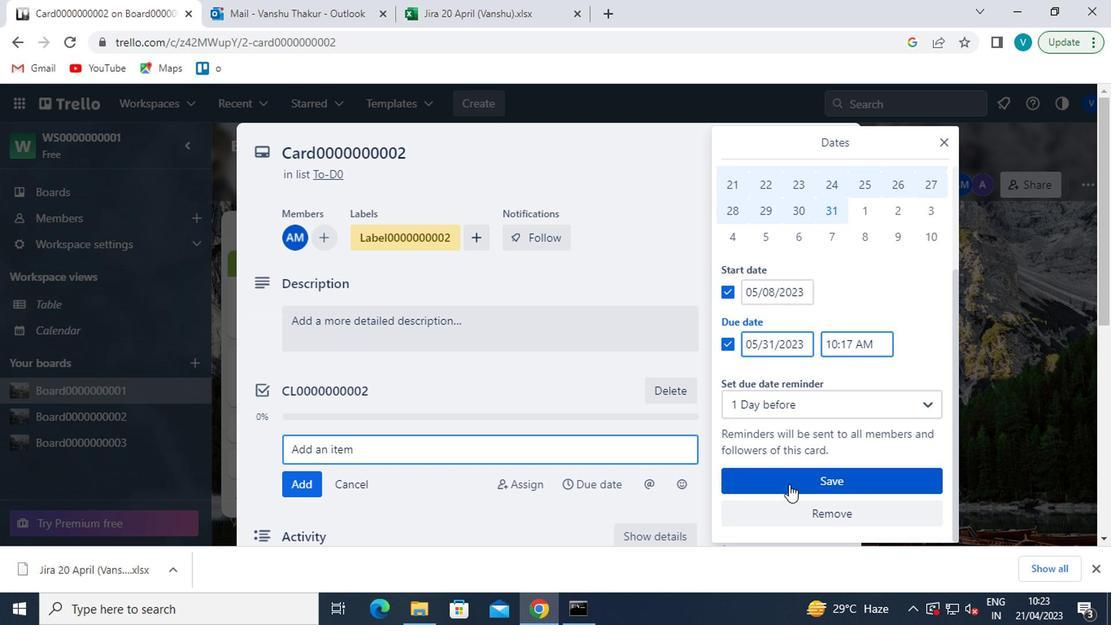 
